 Task: Look for products in the category "Women's Health" from Country Life only.
Action: Mouse moved to (315, 154)
Screenshot: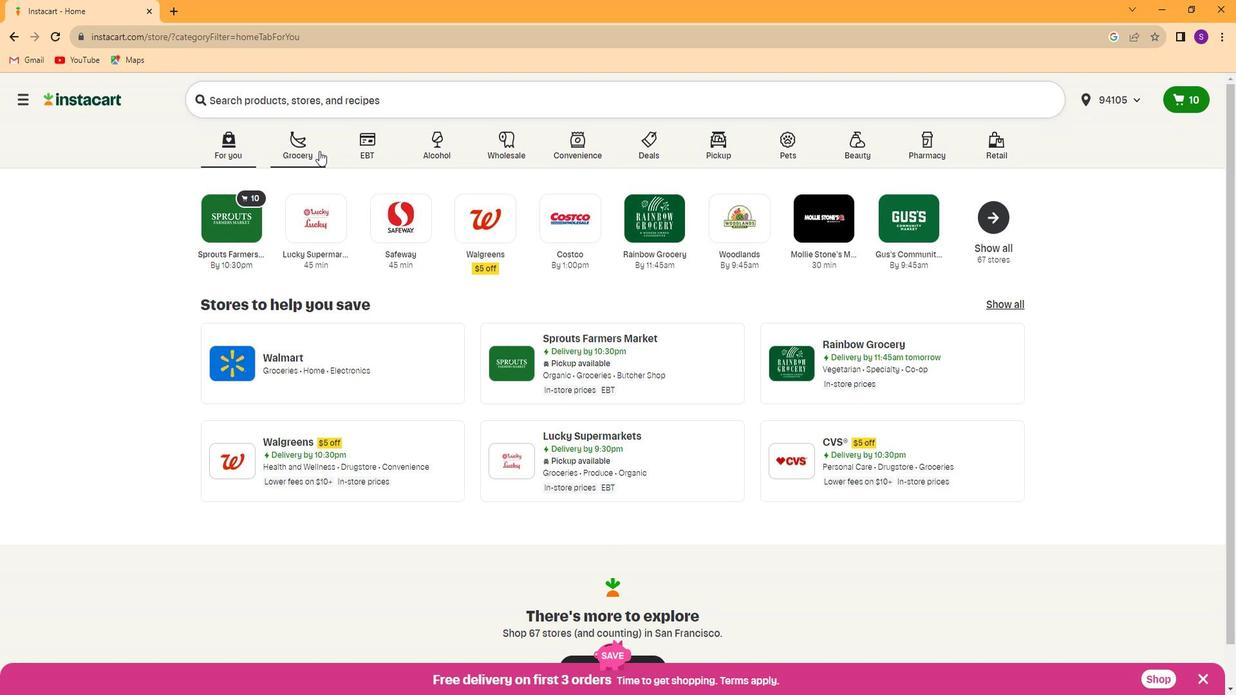 
Action: Mouse pressed left at (315, 154)
Screenshot: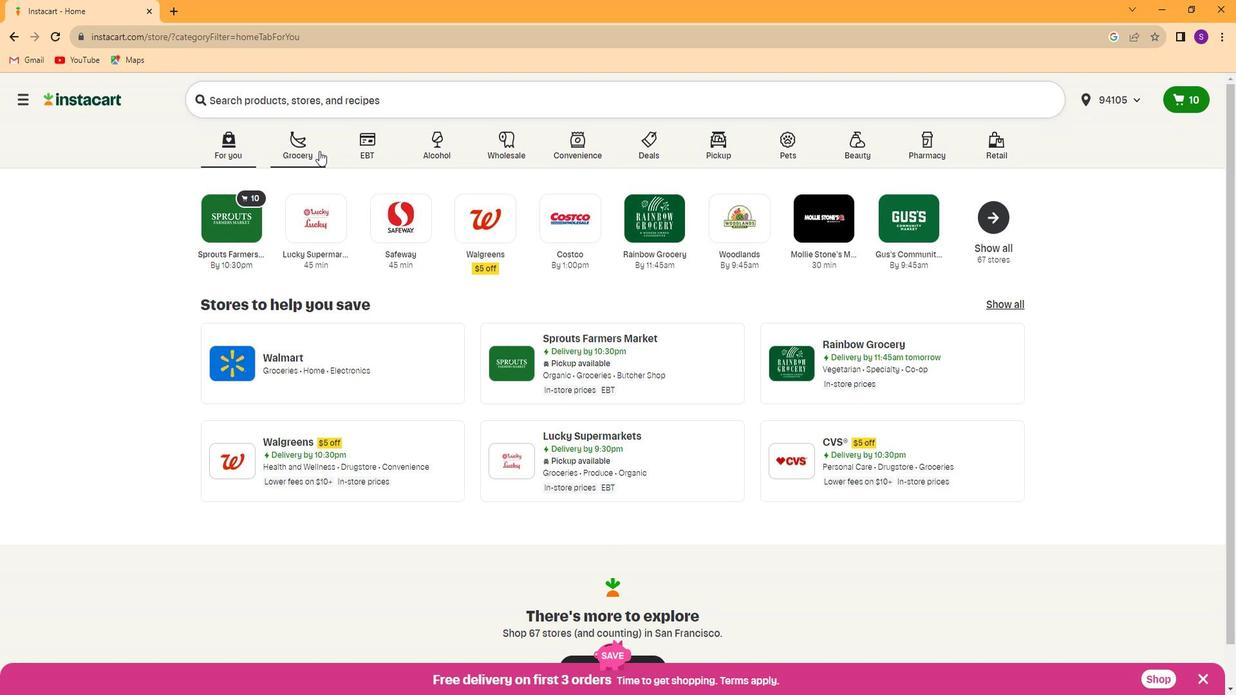 
Action: Mouse moved to (888, 247)
Screenshot: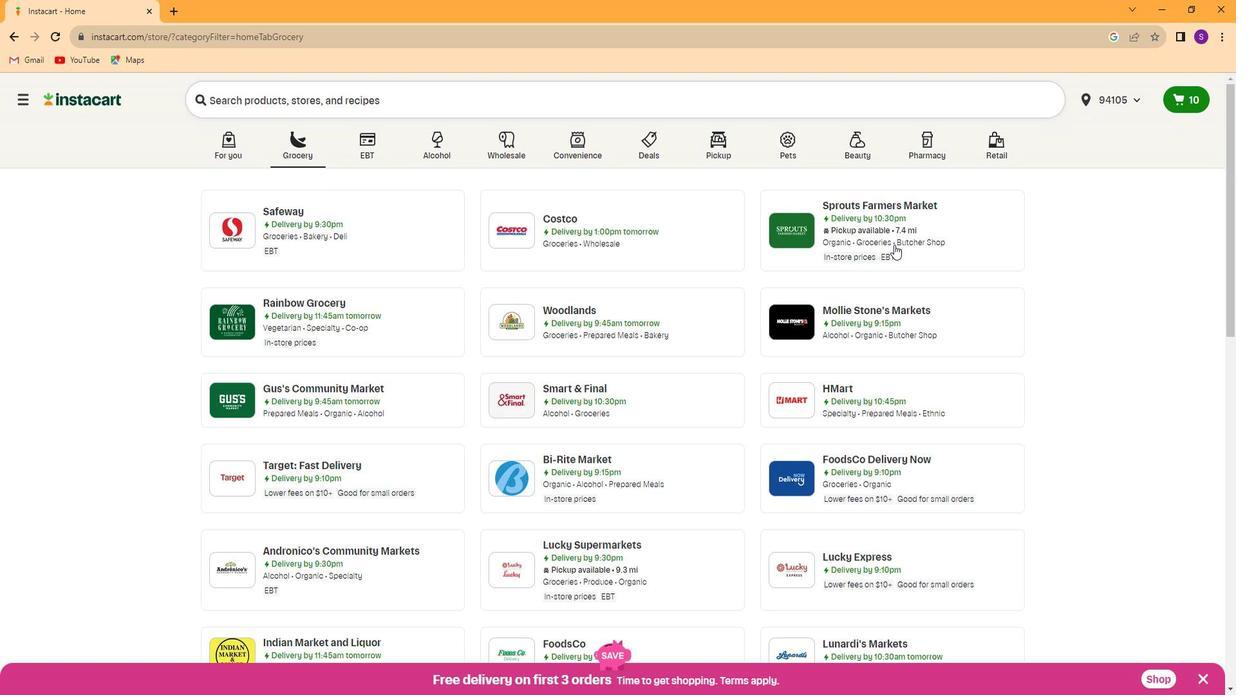 
Action: Mouse pressed left at (888, 247)
Screenshot: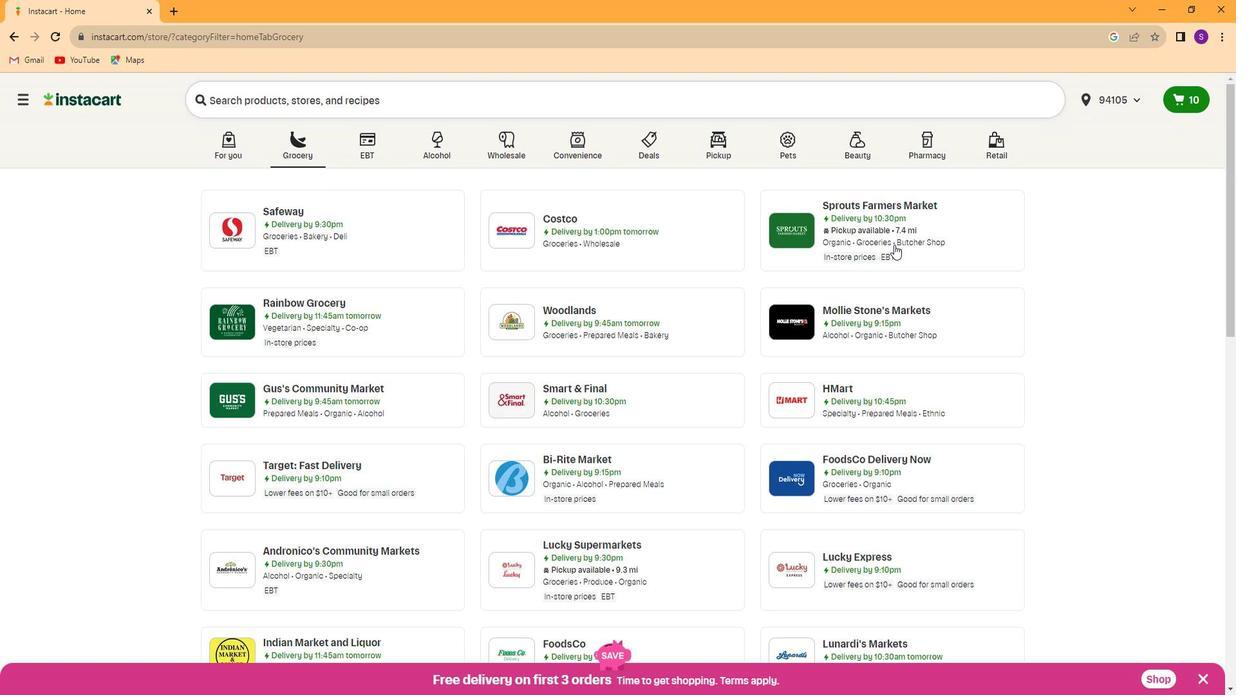 
Action: Mouse moved to (46, 500)
Screenshot: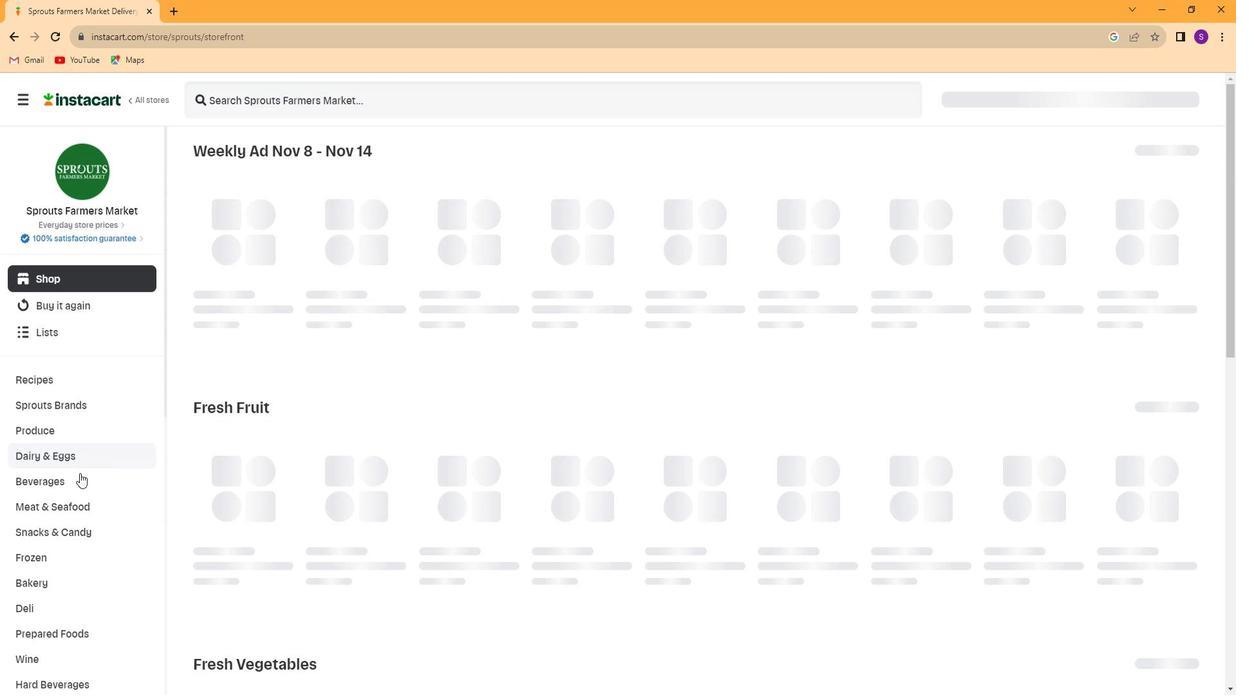 
Action: Mouse scrolled (46, 500) with delta (0, 0)
Screenshot: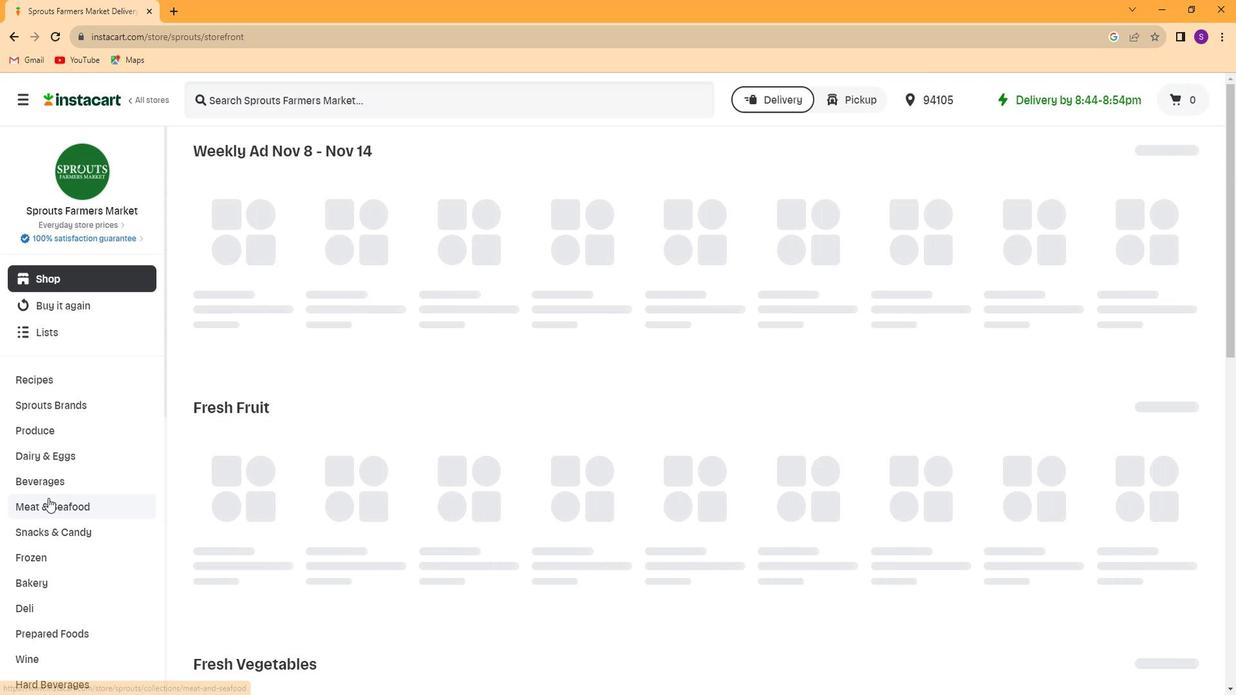
Action: Mouse moved to (46, 508)
Screenshot: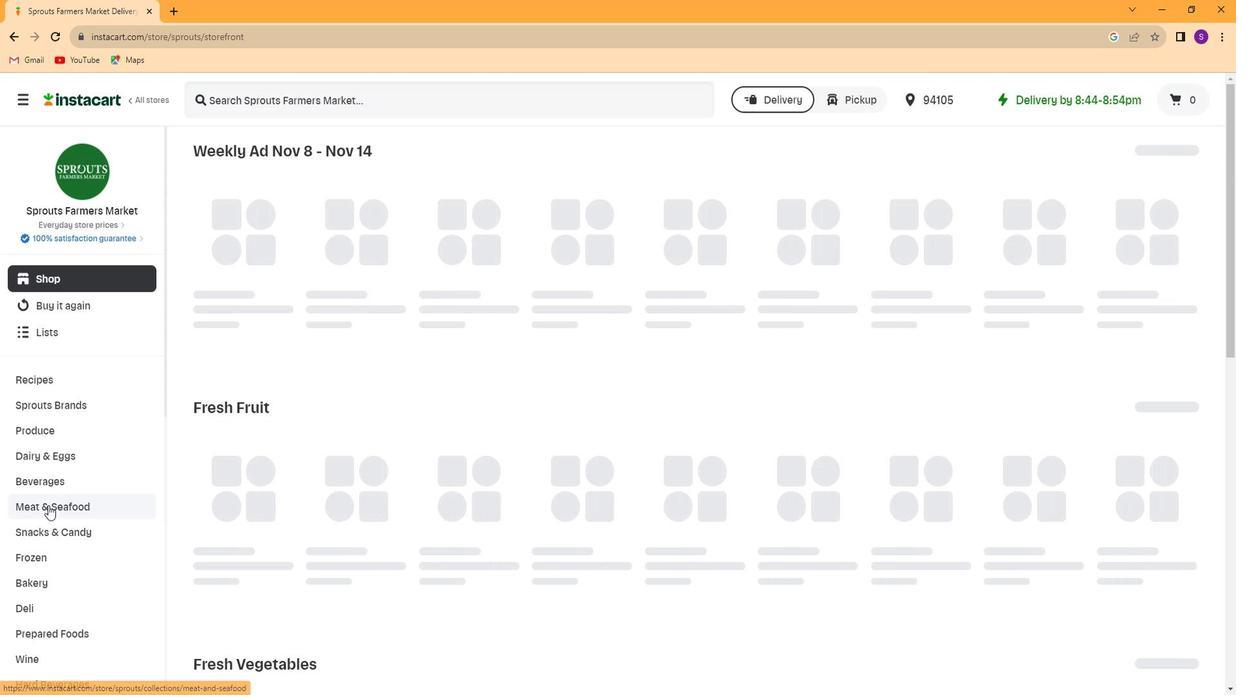 
Action: Mouse scrolled (46, 508) with delta (0, 0)
Screenshot: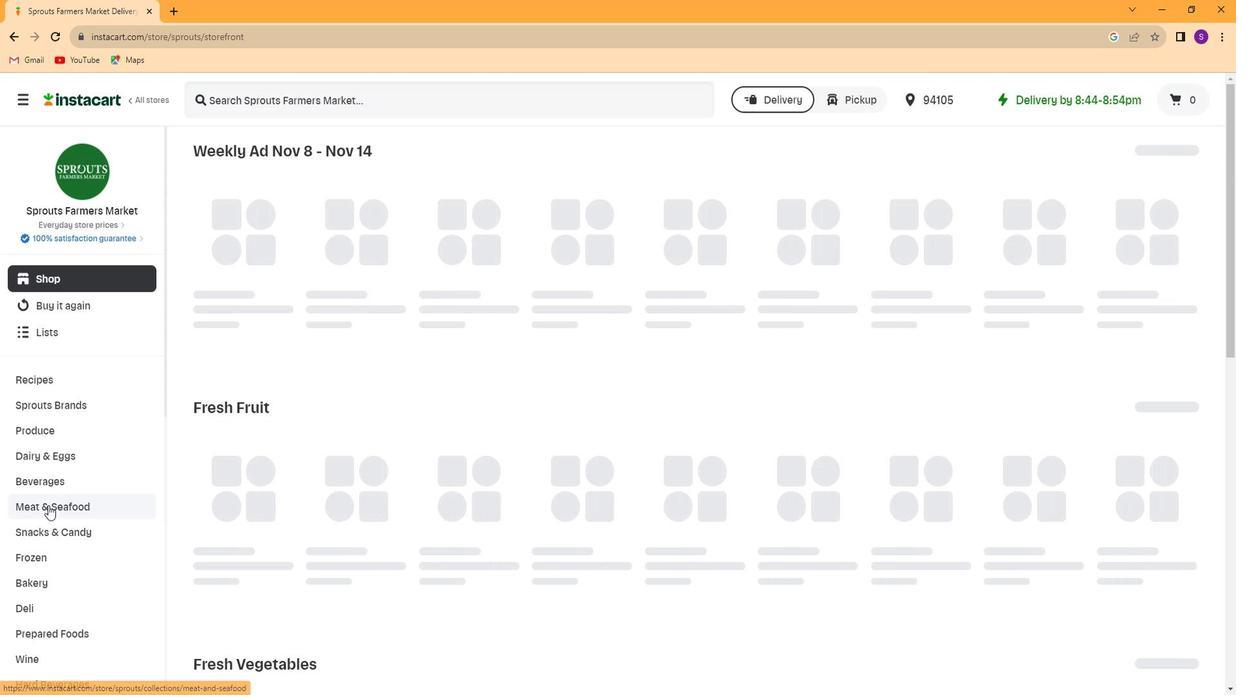
Action: Mouse scrolled (46, 508) with delta (0, 0)
Screenshot: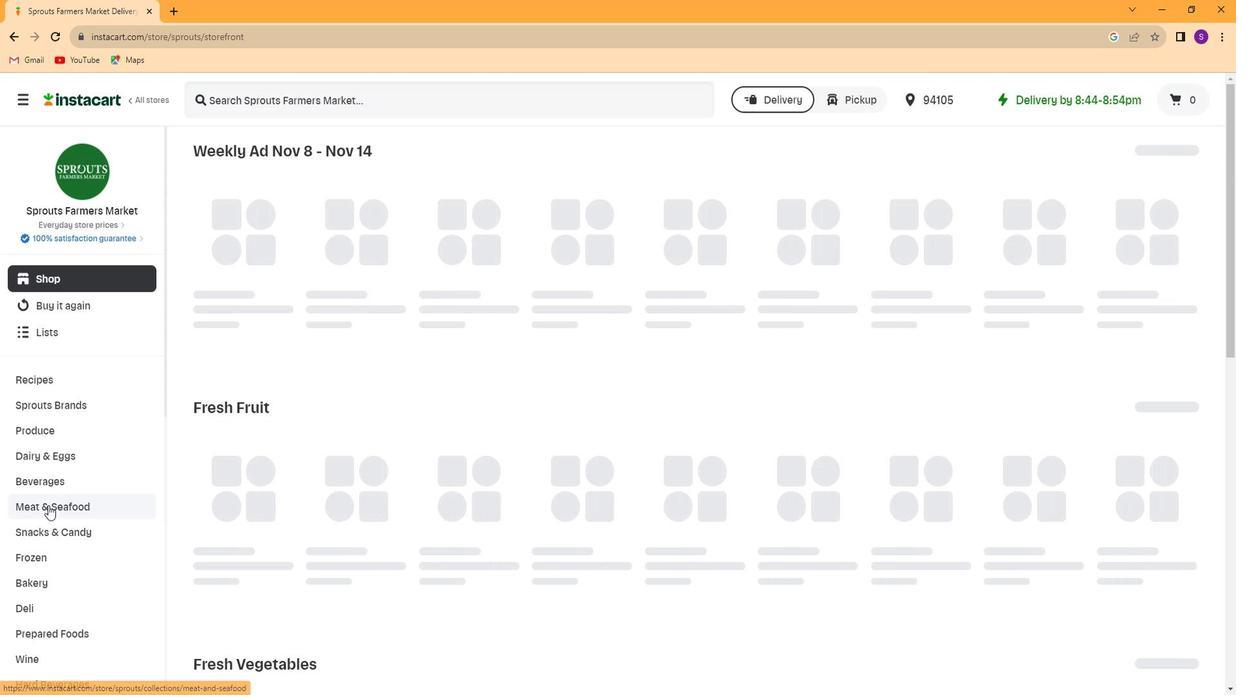 
Action: Mouse scrolled (46, 508) with delta (0, 0)
Screenshot: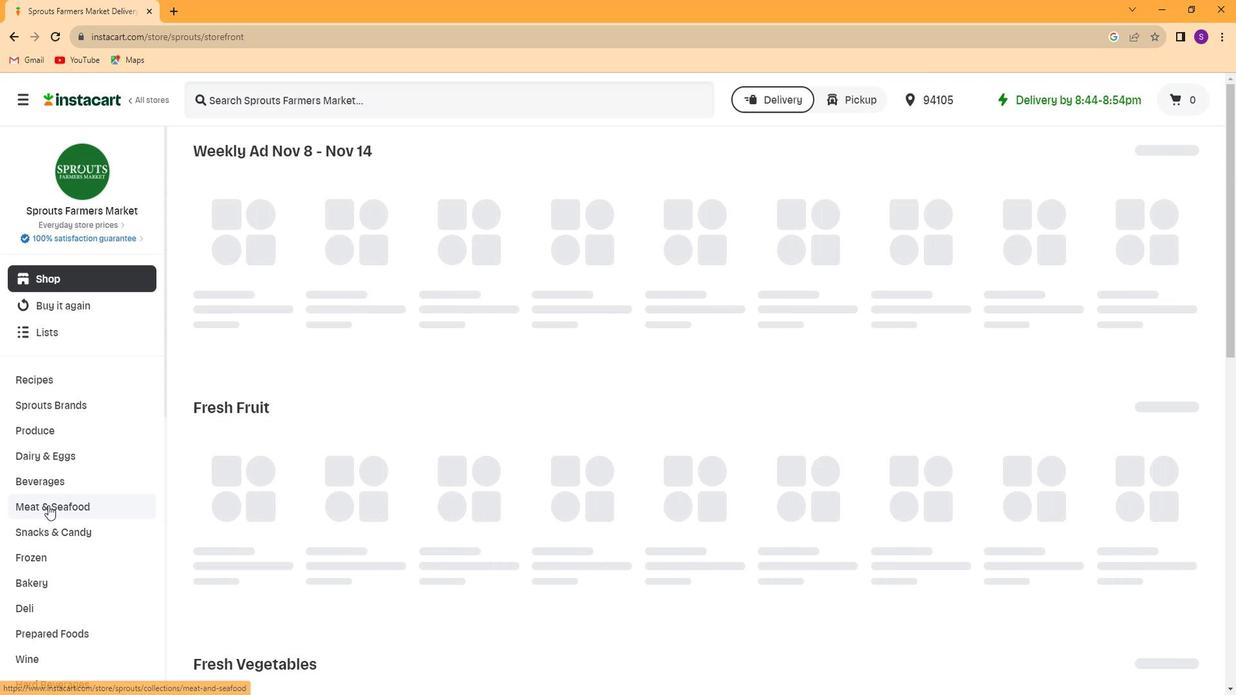 
Action: Mouse scrolled (46, 508) with delta (0, 0)
Screenshot: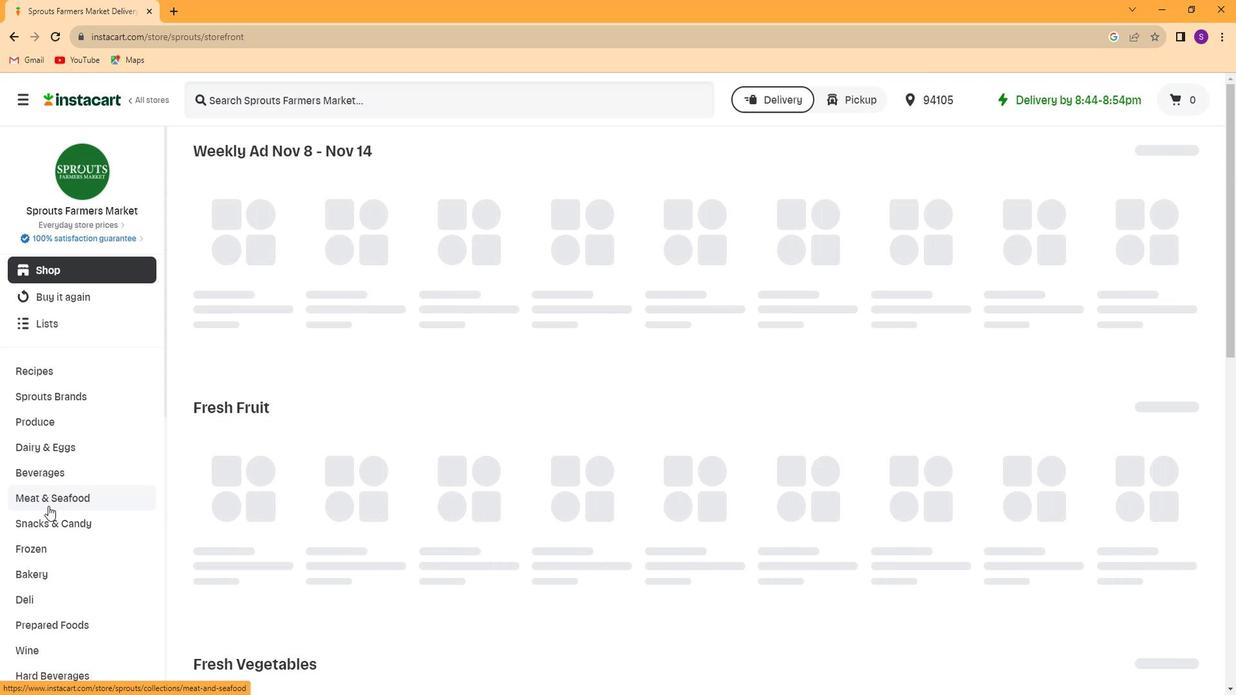 
Action: Mouse moved to (46, 508)
Screenshot: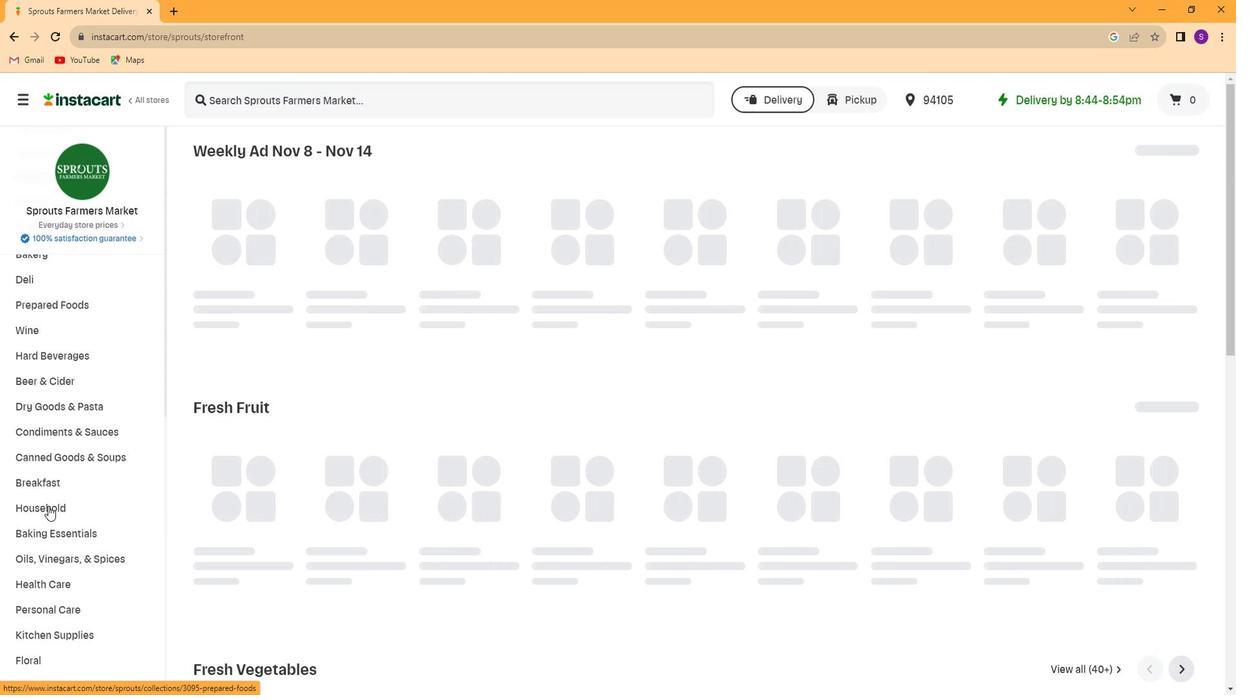 
Action: Mouse scrolled (46, 508) with delta (0, 0)
Screenshot: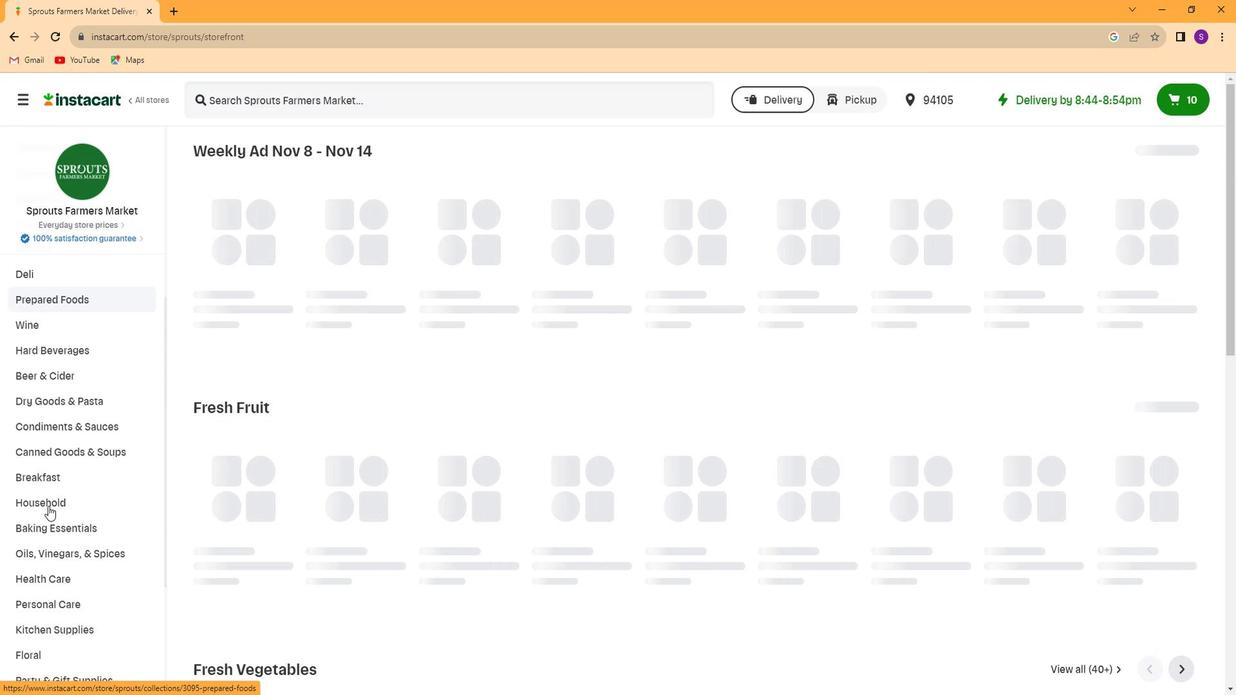 
Action: Mouse scrolled (46, 508) with delta (0, 0)
Screenshot: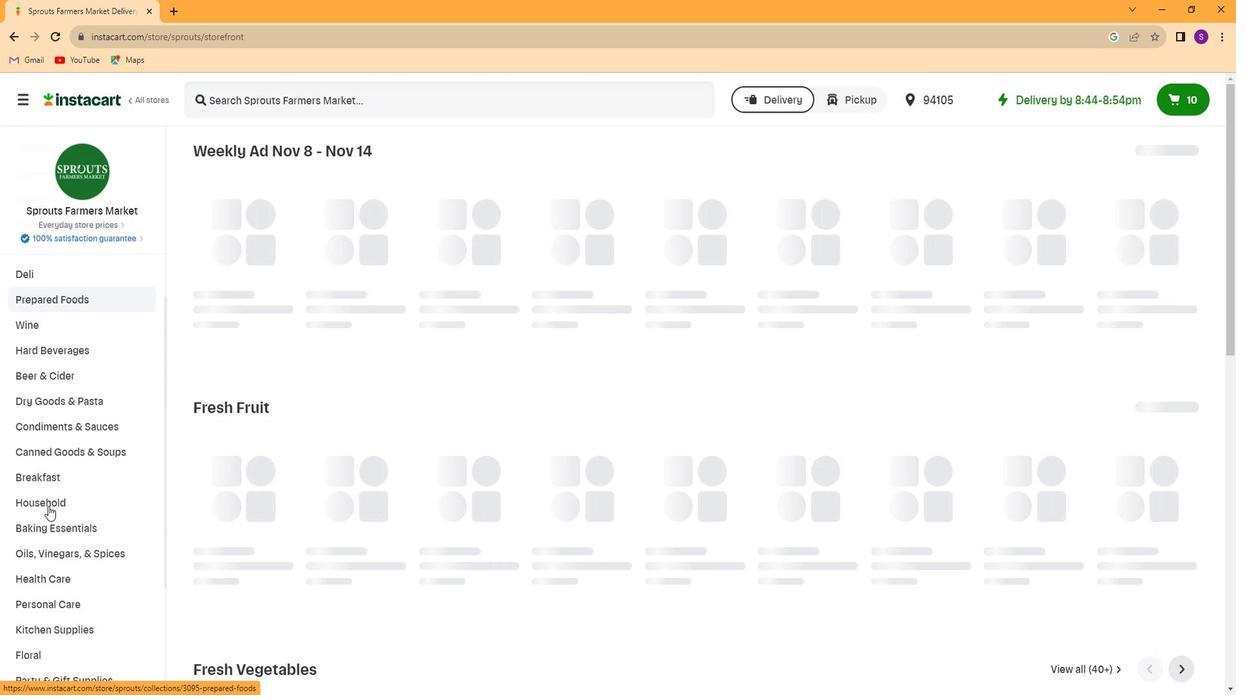 
Action: Mouse scrolled (46, 508) with delta (0, 0)
Screenshot: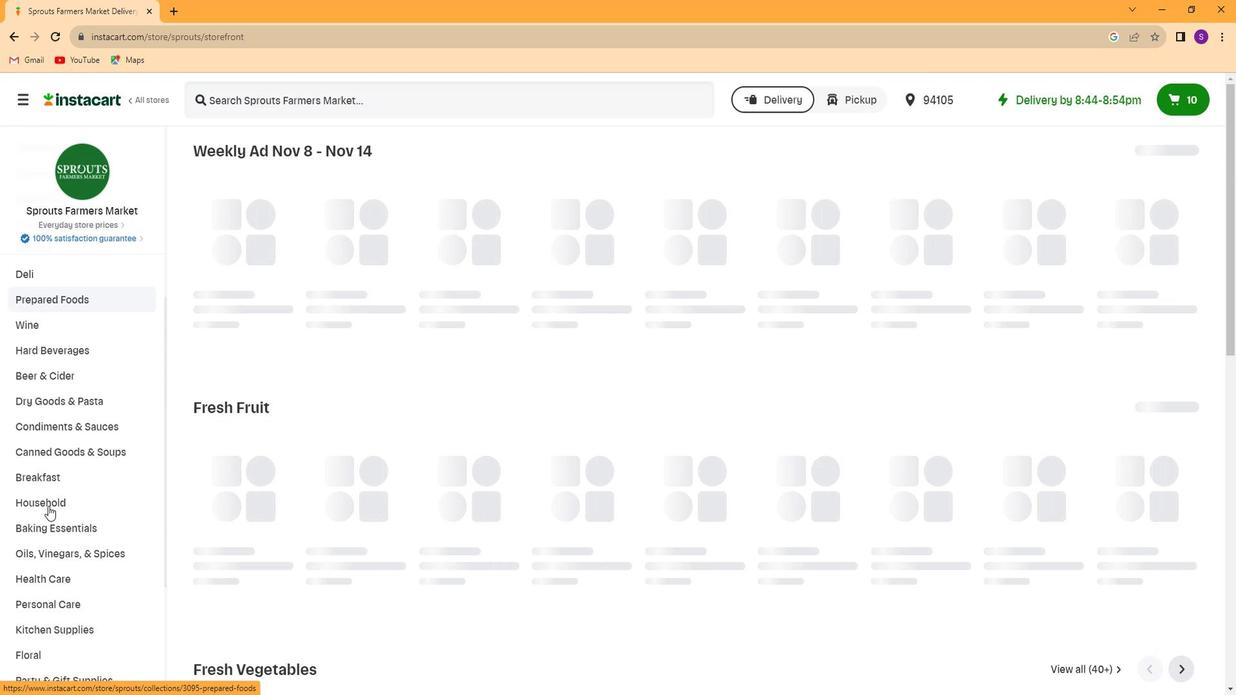 
Action: Mouse scrolled (46, 508) with delta (0, 0)
Screenshot: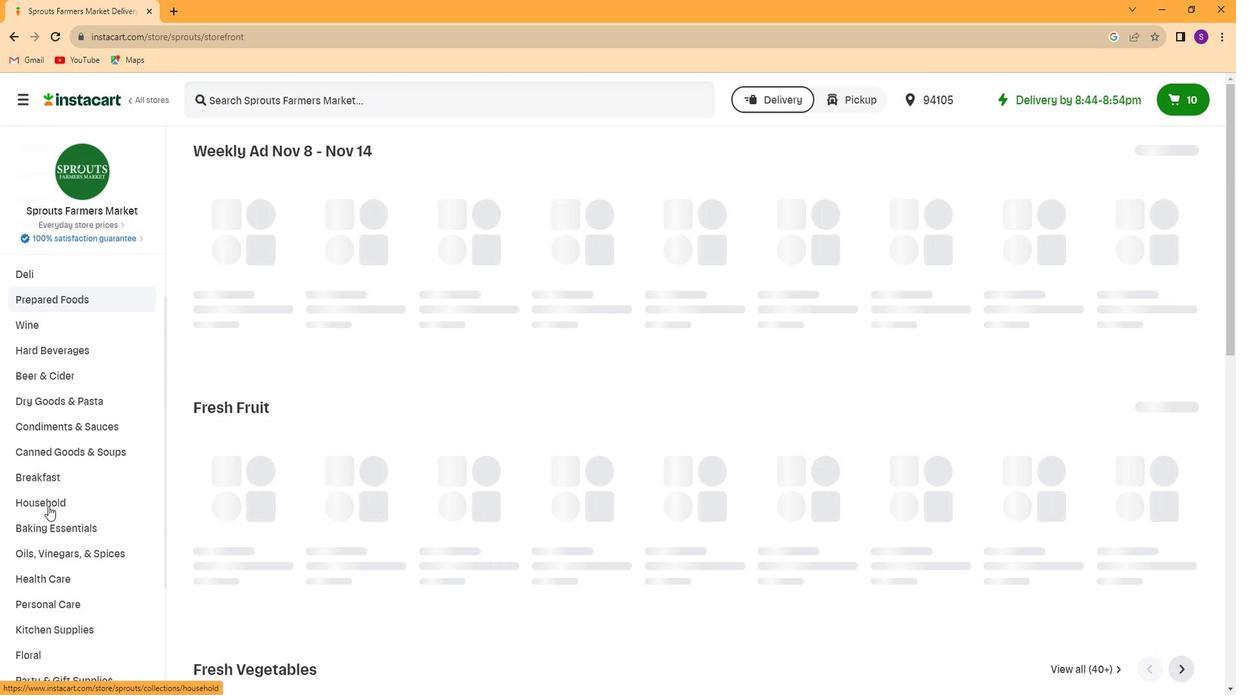 
Action: Mouse scrolled (46, 509) with delta (0, 0)
Screenshot: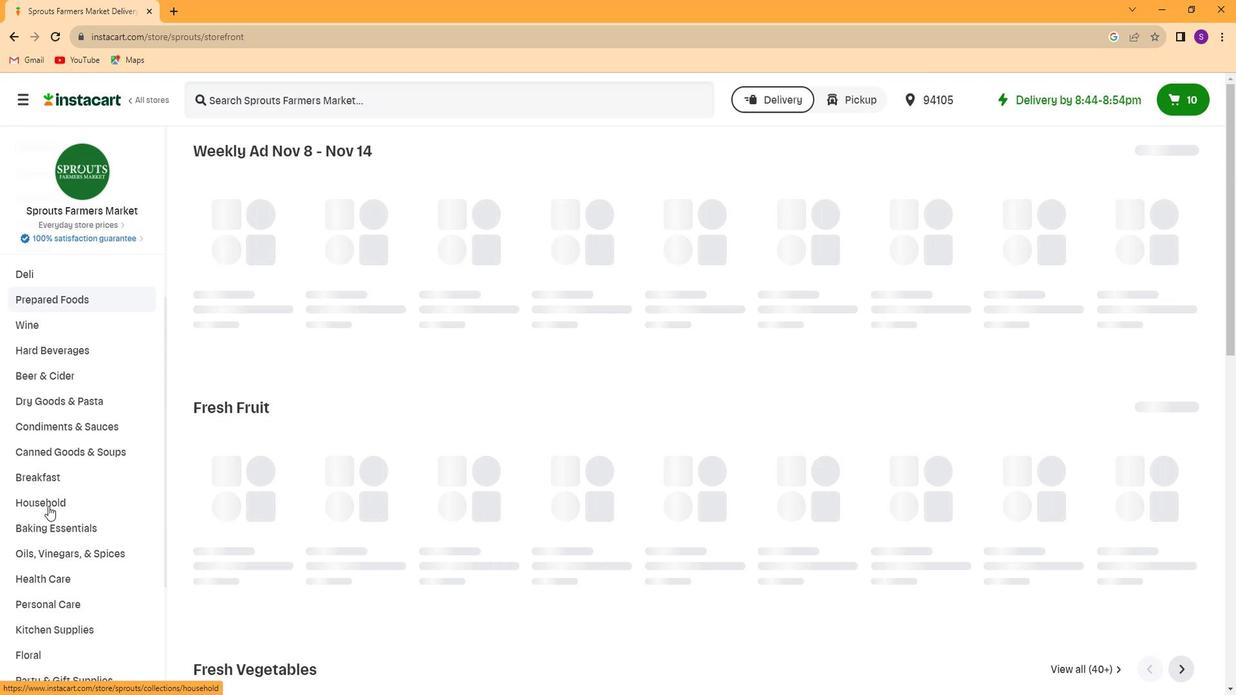 
Action: Mouse scrolled (46, 508) with delta (0, 0)
Screenshot: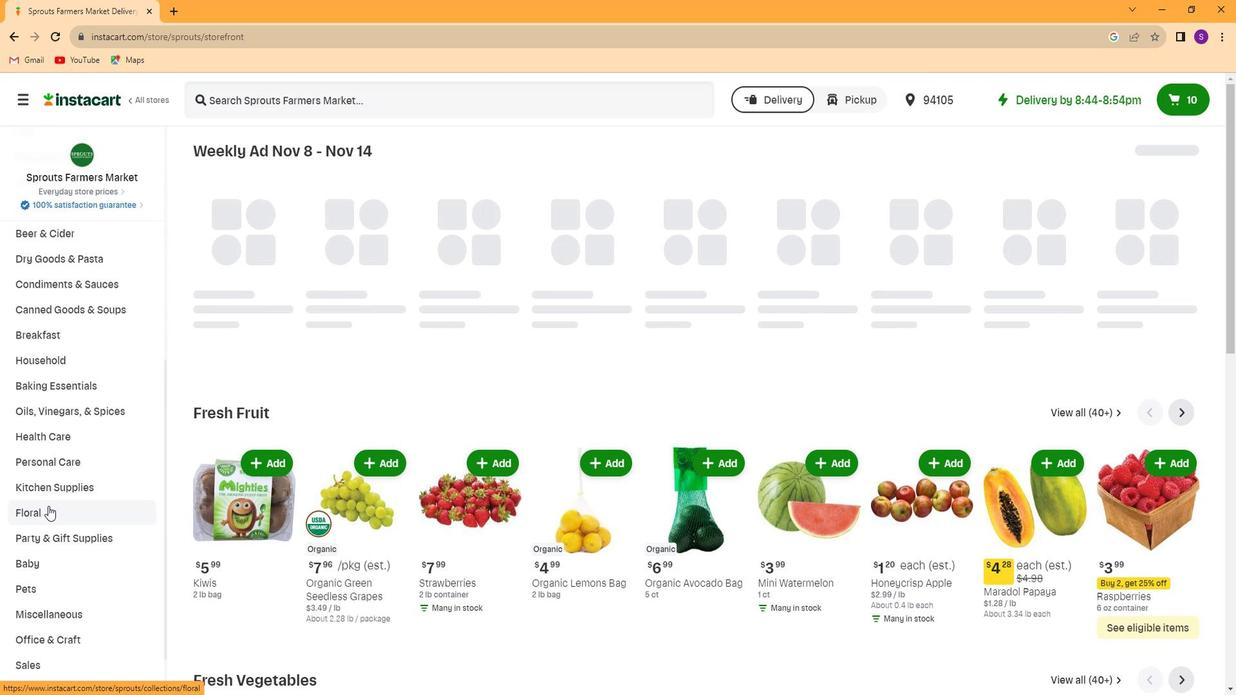 
Action: Mouse scrolled (46, 508) with delta (0, 0)
Screenshot: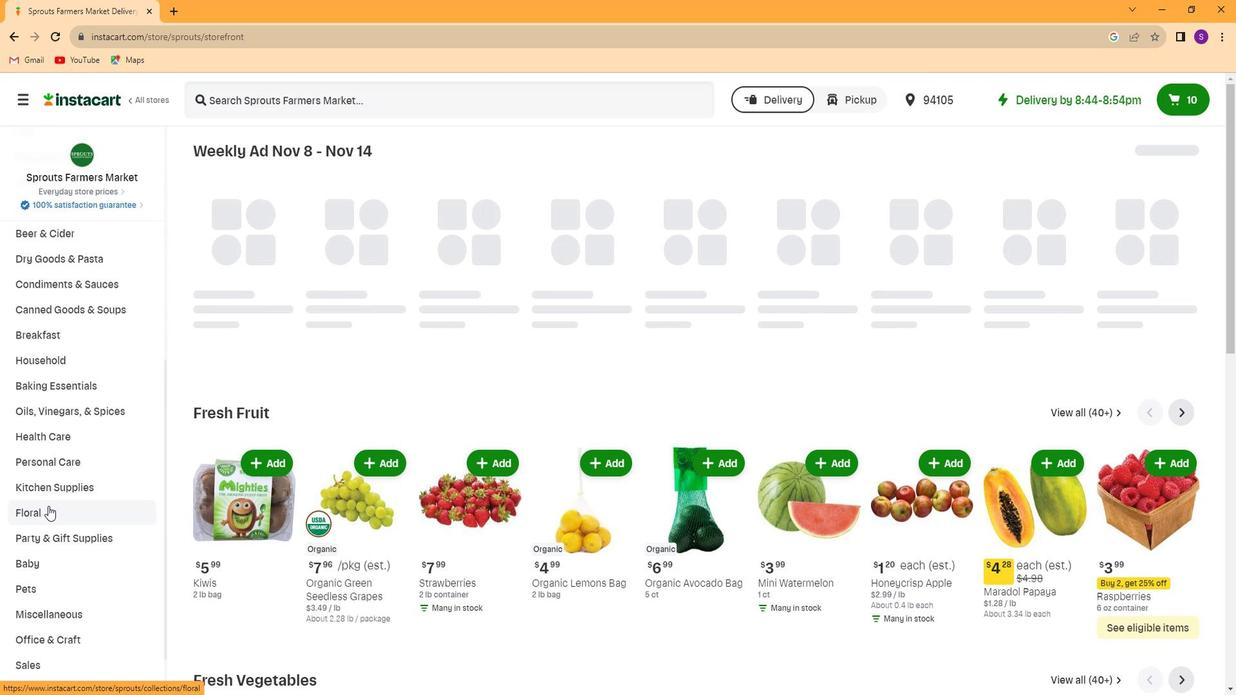 
Action: Mouse scrolled (46, 508) with delta (0, 0)
Screenshot: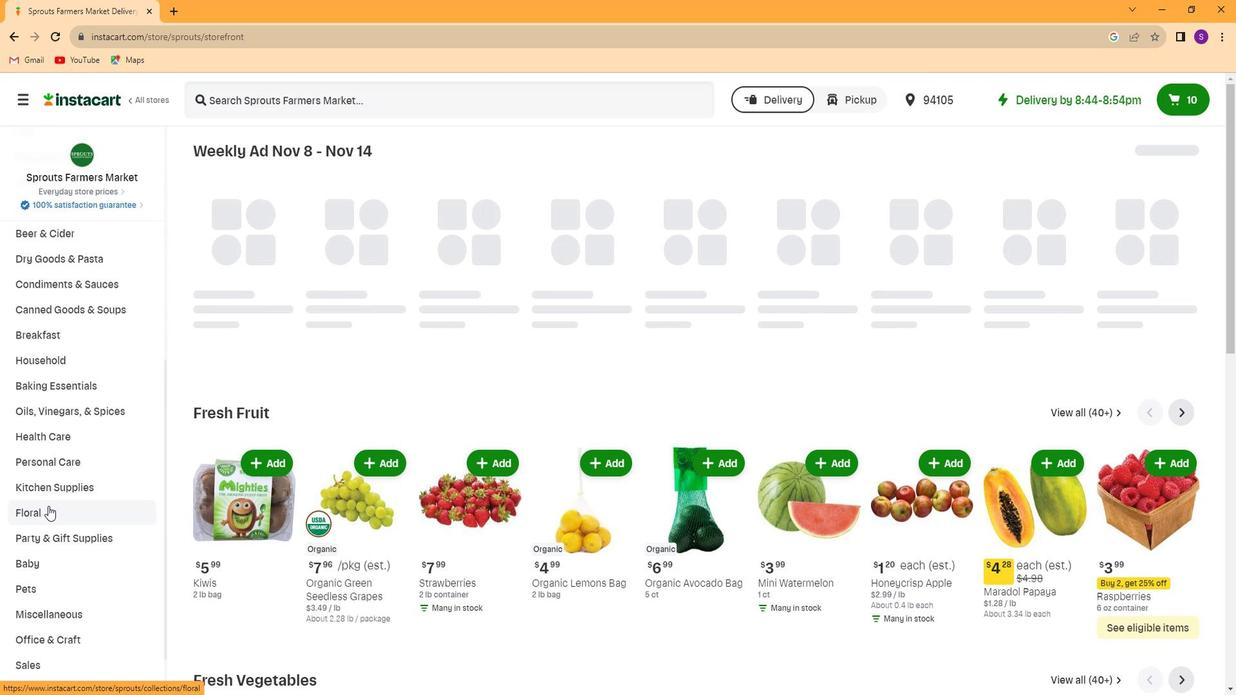 
Action: Mouse scrolled (46, 508) with delta (0, 0)
Screenshot: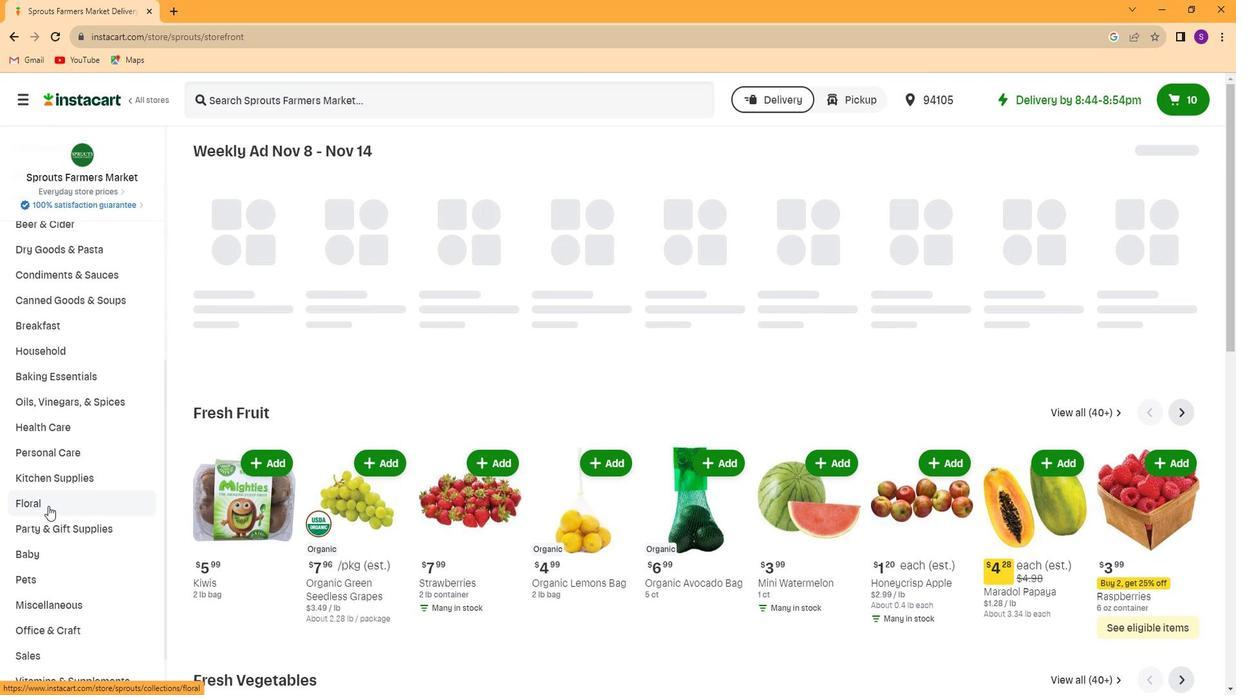 
Action: Mouse moved to (61, 535)
Screenshot: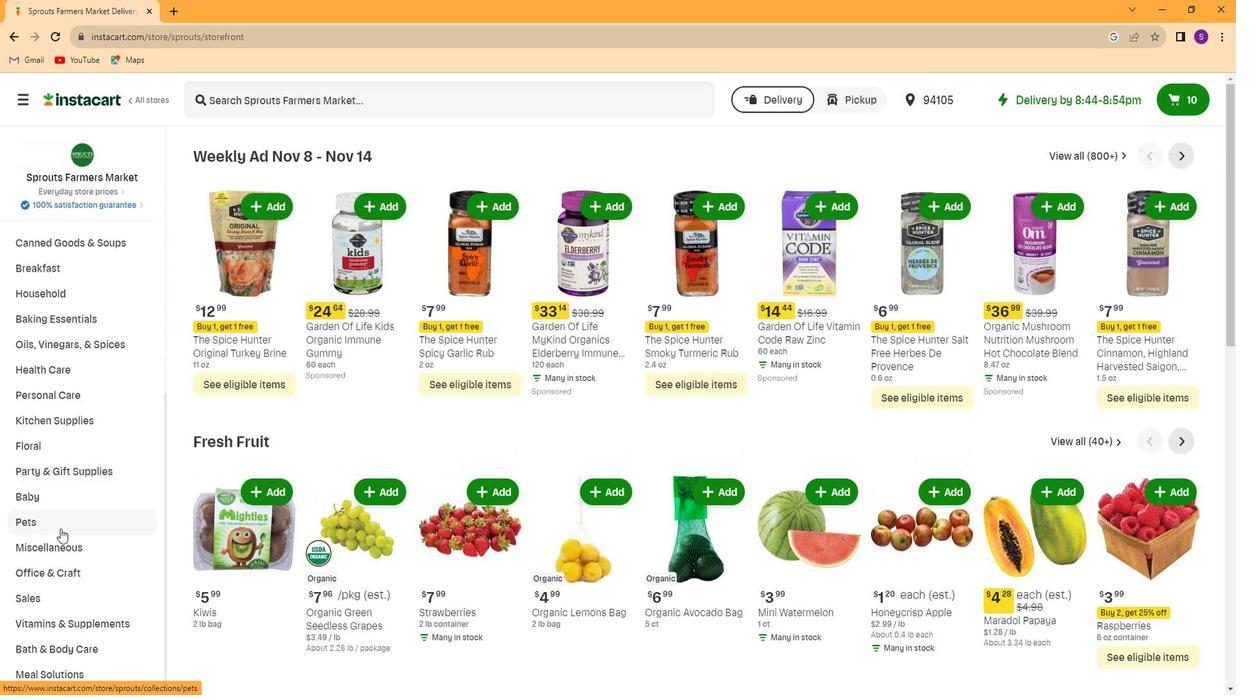 
Action: Mouse scrolled (61, 533) with delta (0, -1)
Screenshot: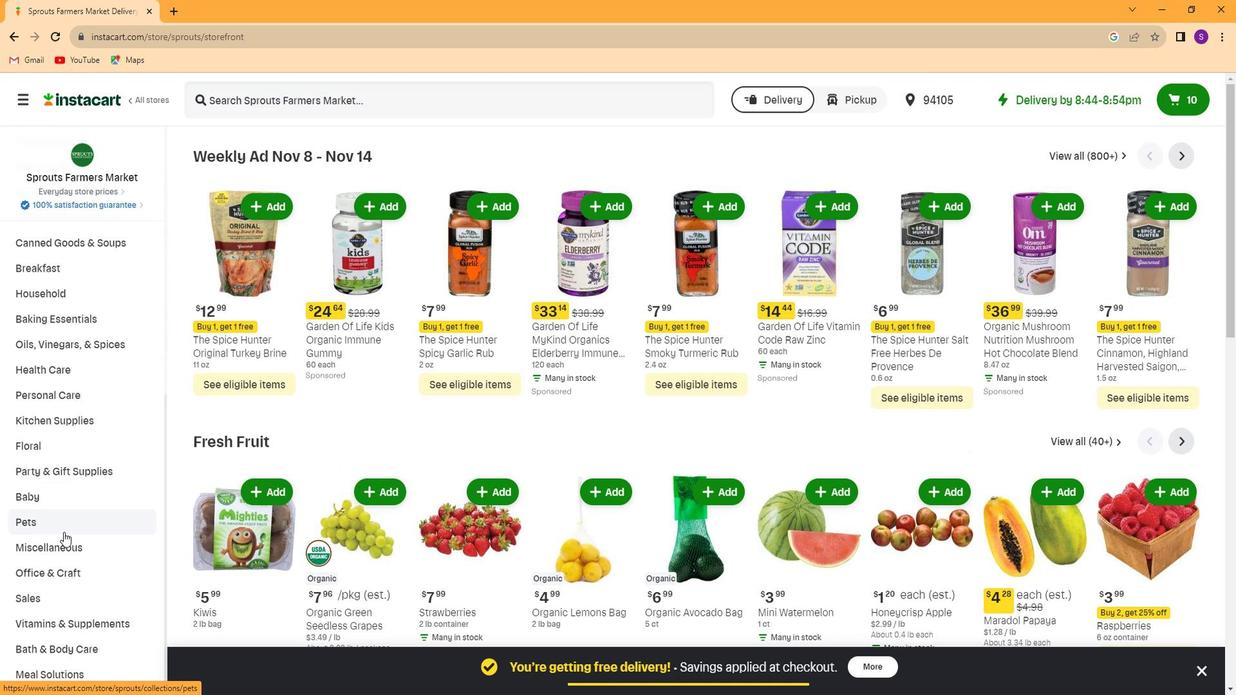 
Action: Mouse scrolled (61, 533) with delta (0, -1)
Screenshot: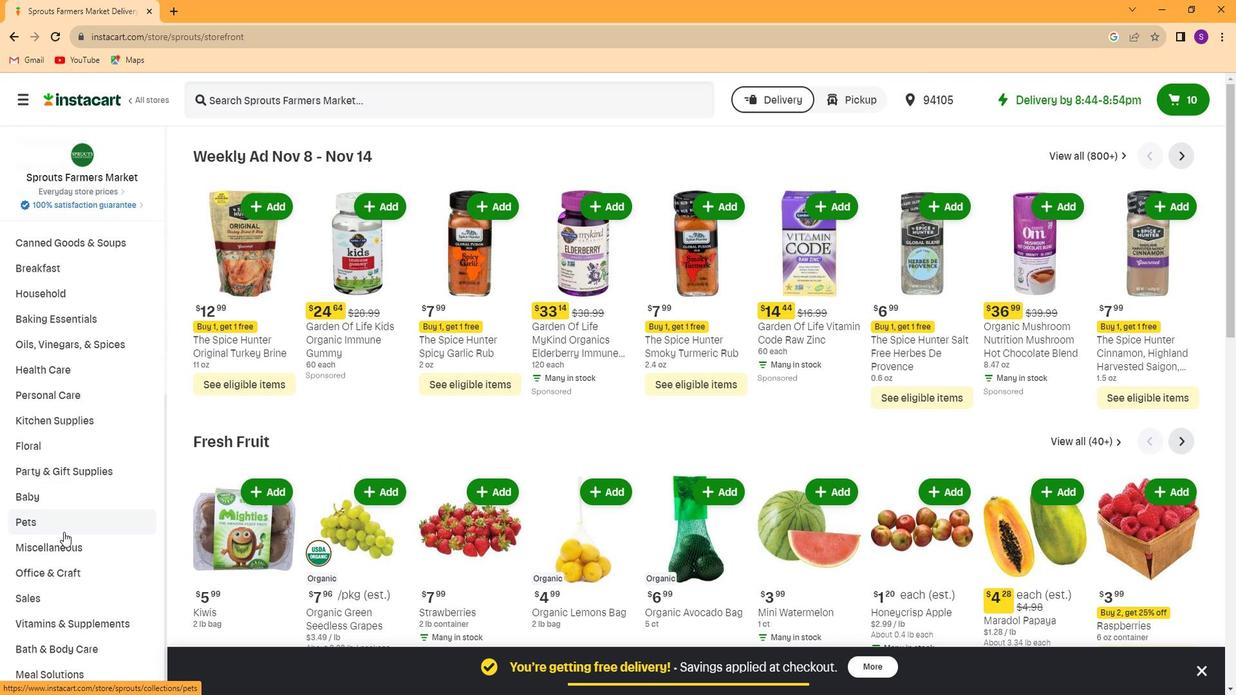 
Action: Mouse moved to (98, 621)
Screenshot: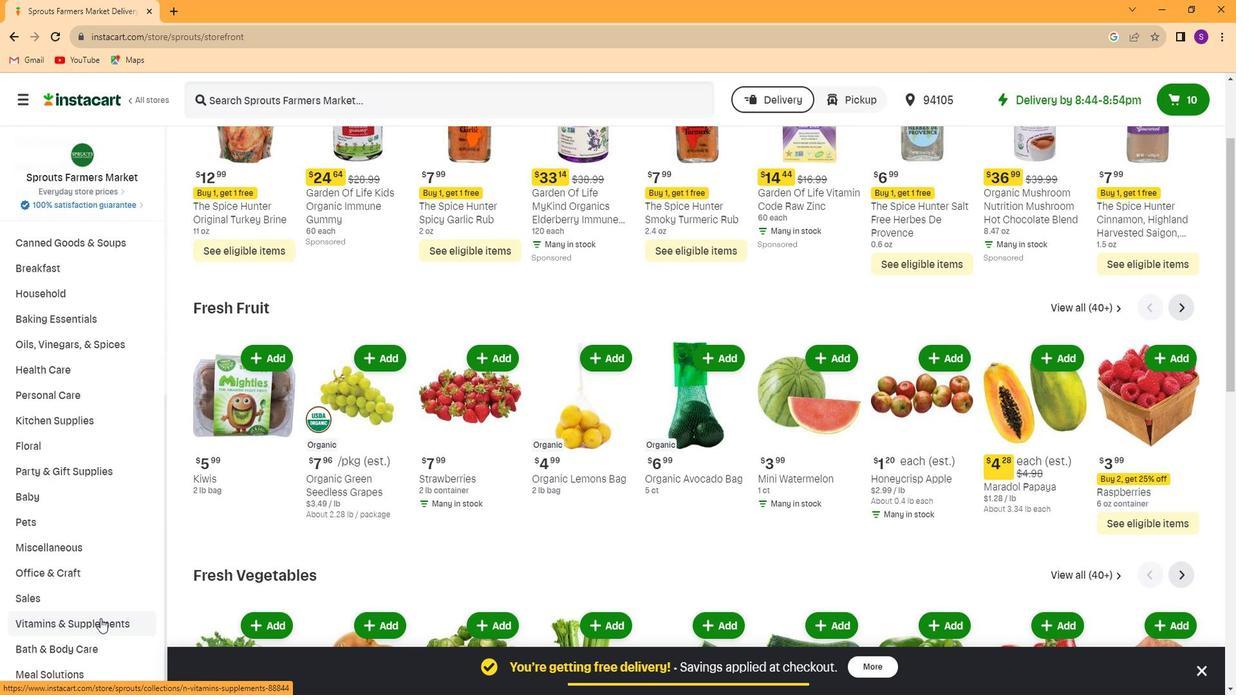 
Action: Mouse pressed left at (98, 621)
Screenshot: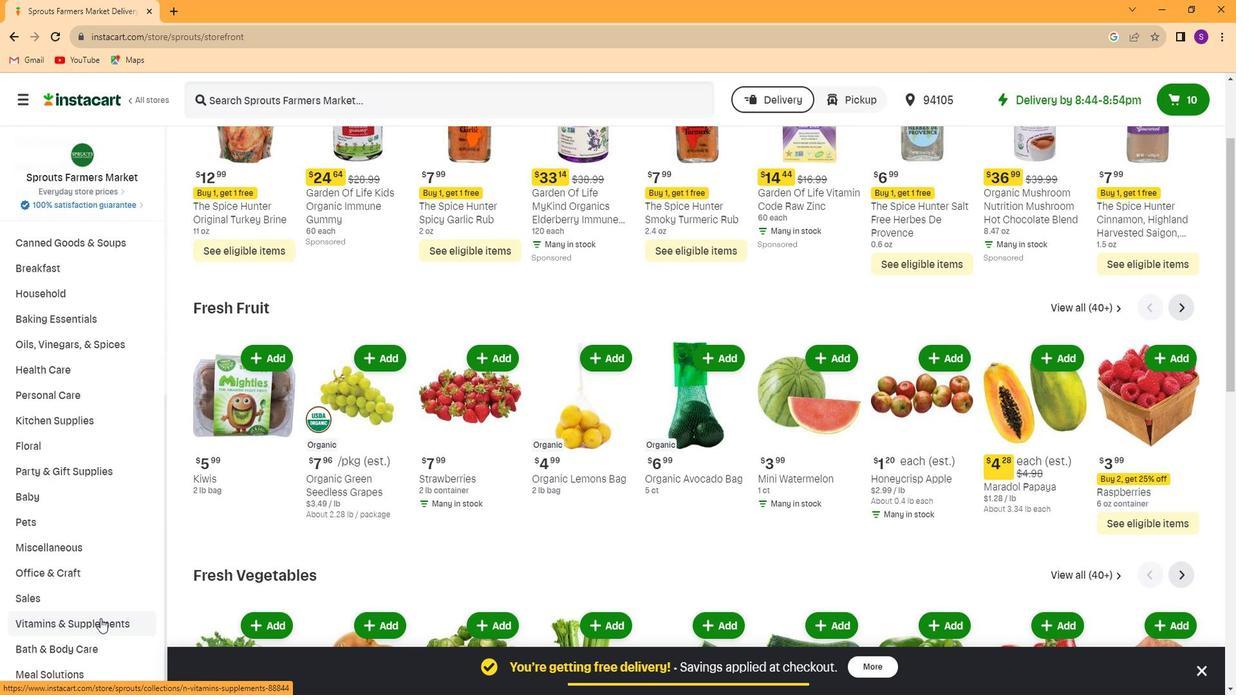 
Action: Mouse moved to (64, 535)
Screenshot: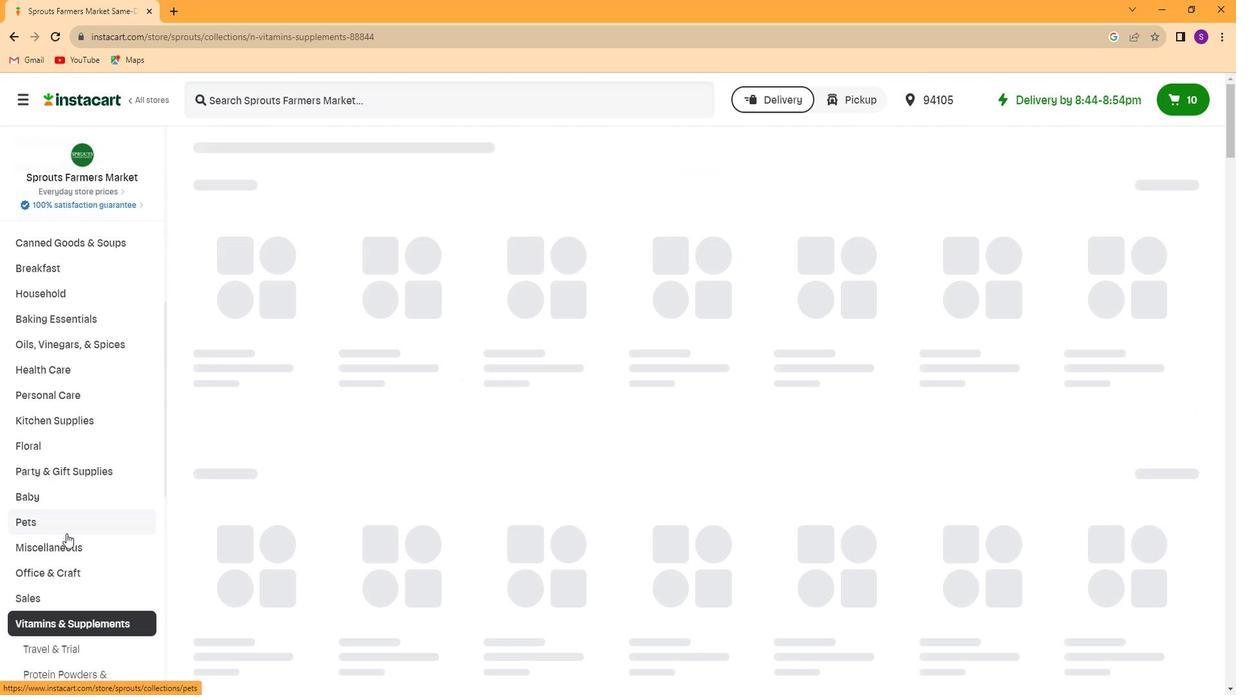 
Action: Mouse scrolled (64, 535) with delta (0, 0)
Screenshot: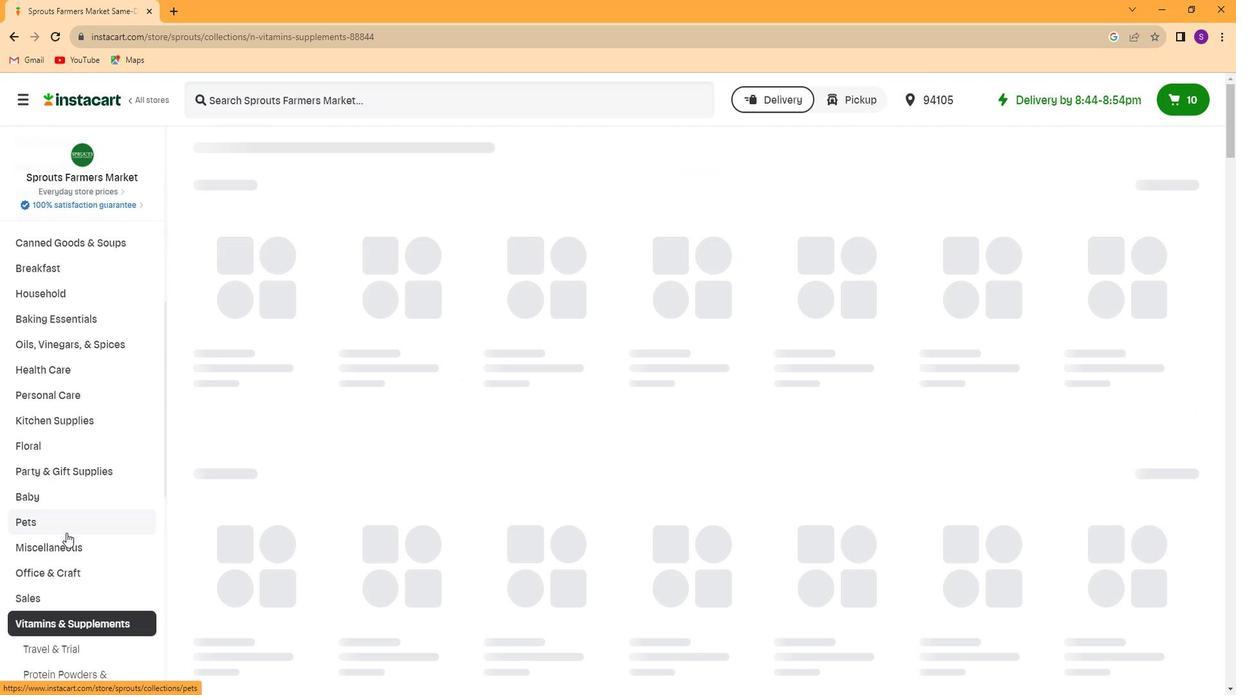 
Action: Mouse scrolled (64, 535) with delta (0, 0)
Screenshot: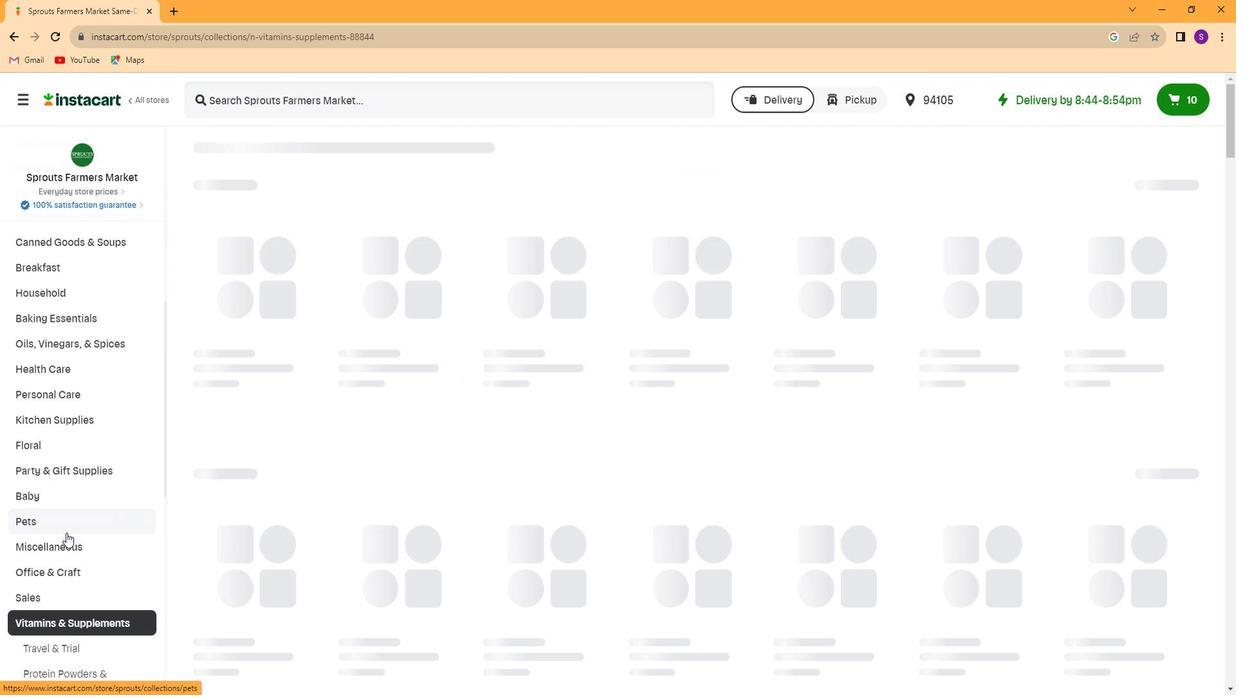 
Action: Mouse scrolled (64, 535) with delta (0, 0)
Screenshot: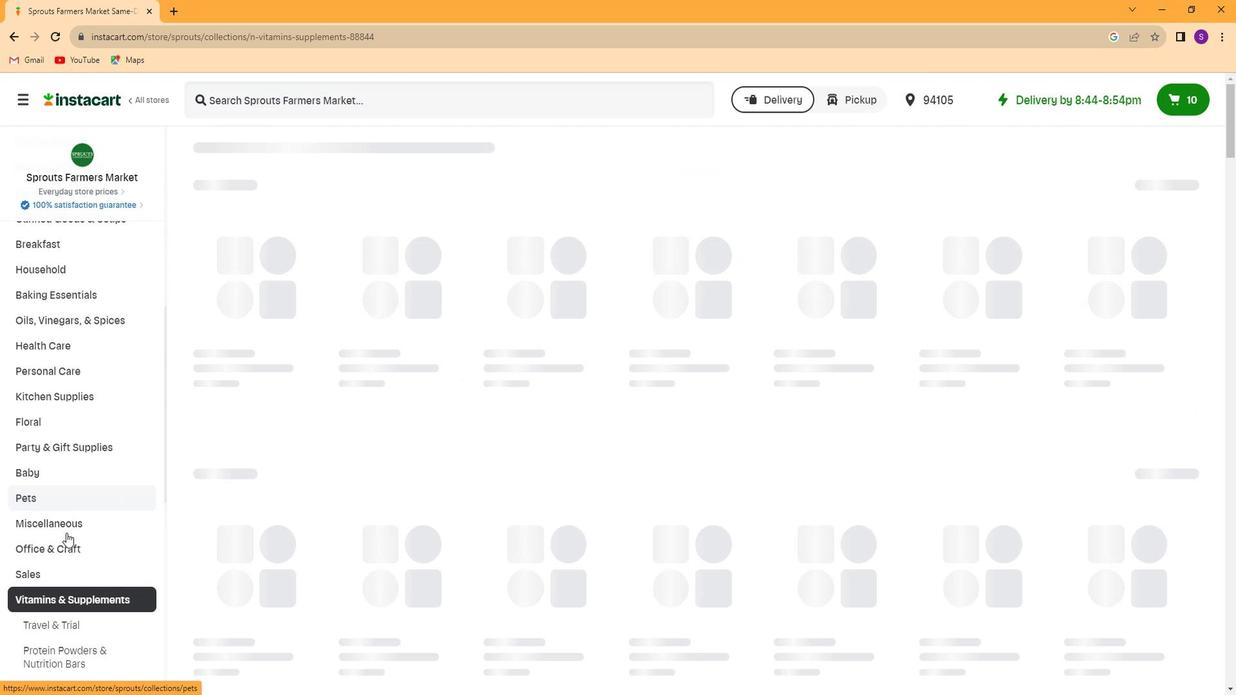 
Action: Mouse scrolled (64, 535) with delta (0, 0)
Screenshot: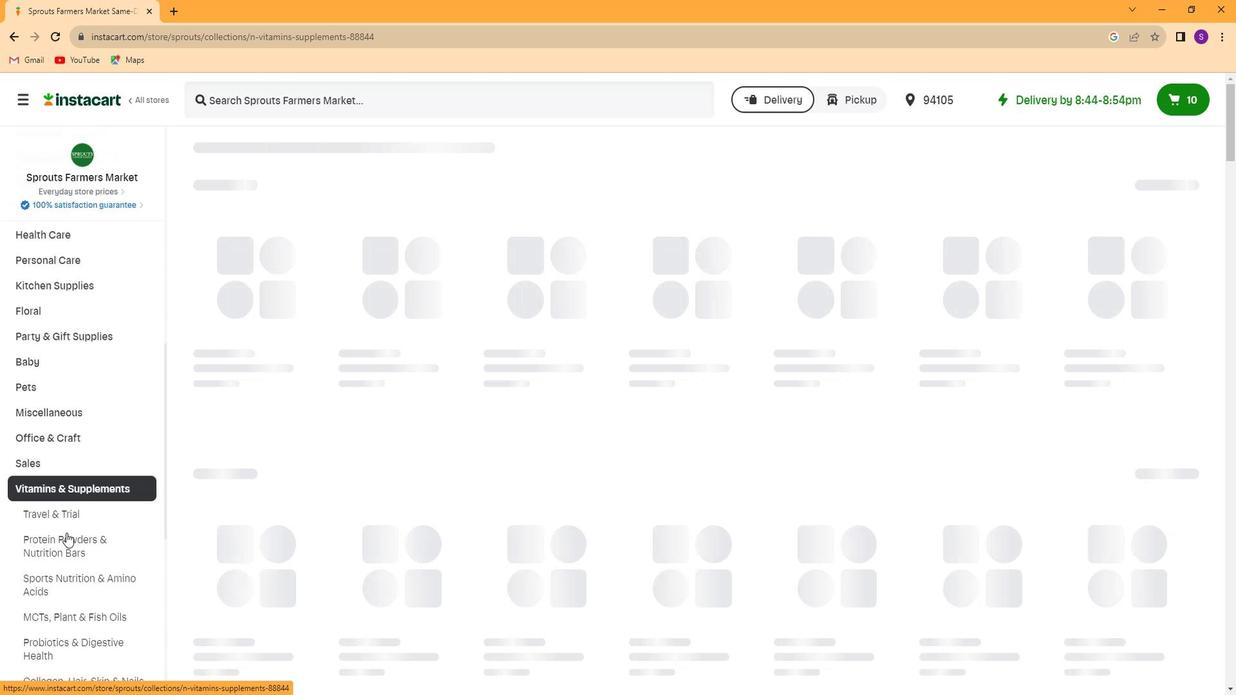 
Action: Mouse moved to (78, 616)
Screenshot: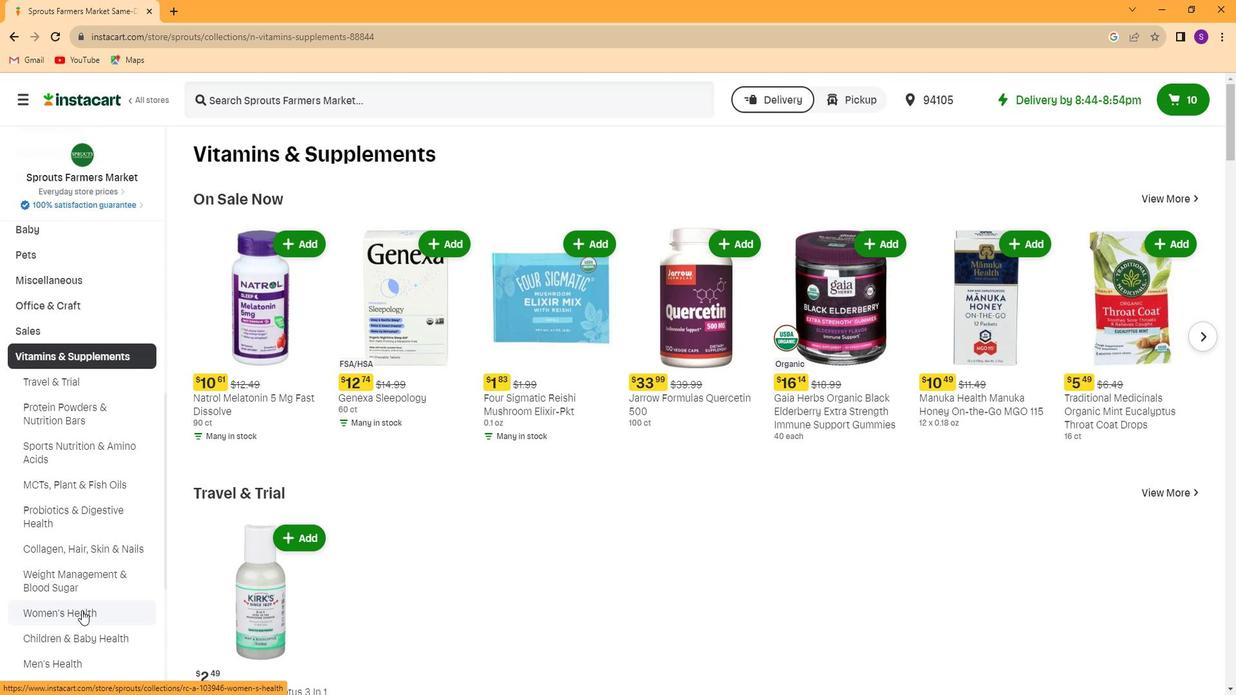 
Action: Mouse pressed left at (78, 616)
Screenshot: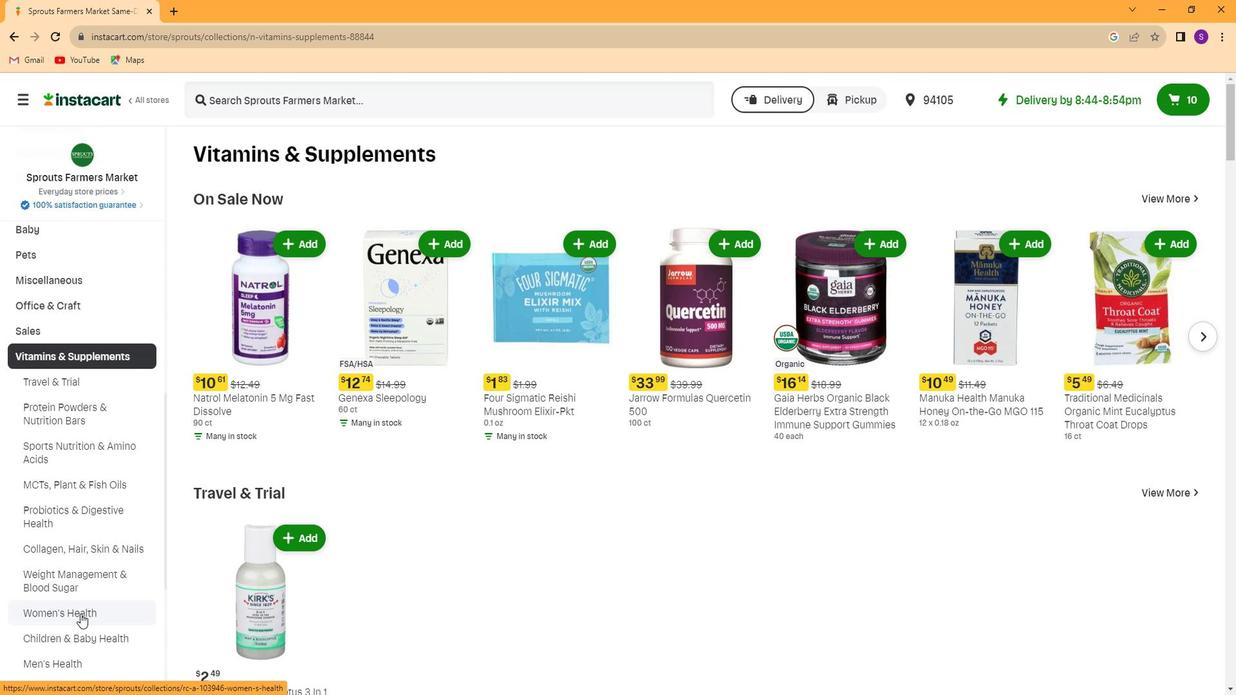 
Action: Mouse moved to (441, 219)
Screenshot: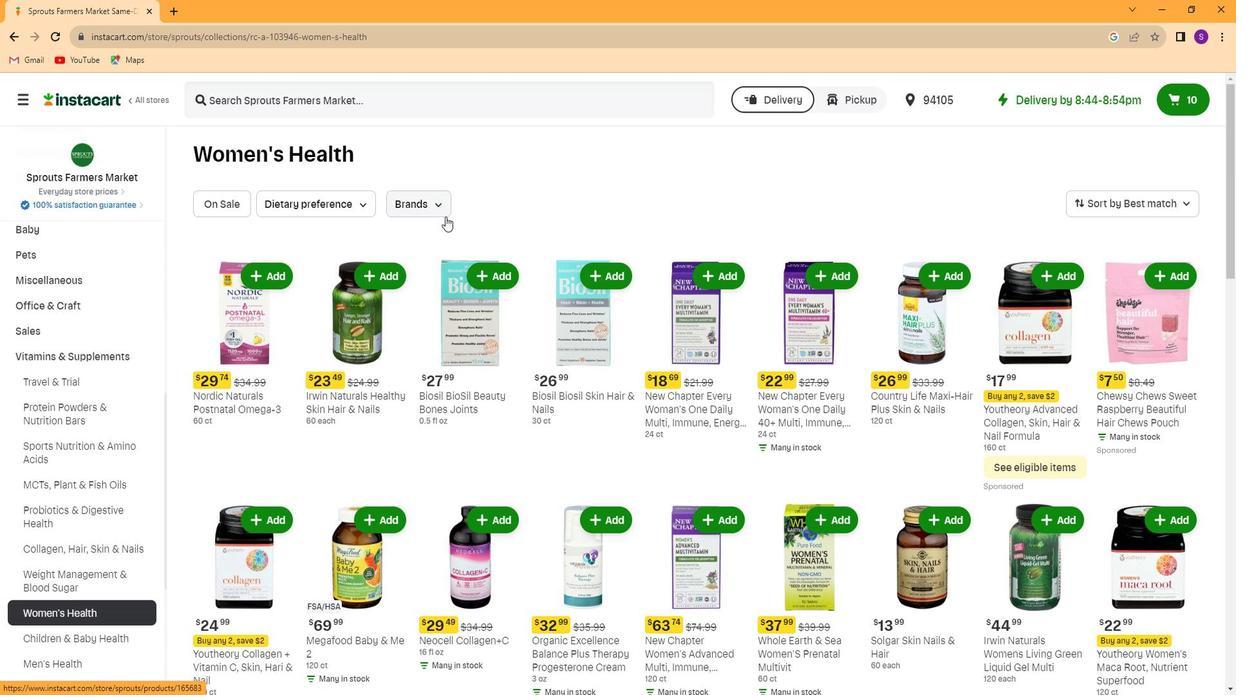
Action: Mouse pressed left at (441, 219)
Screenshot: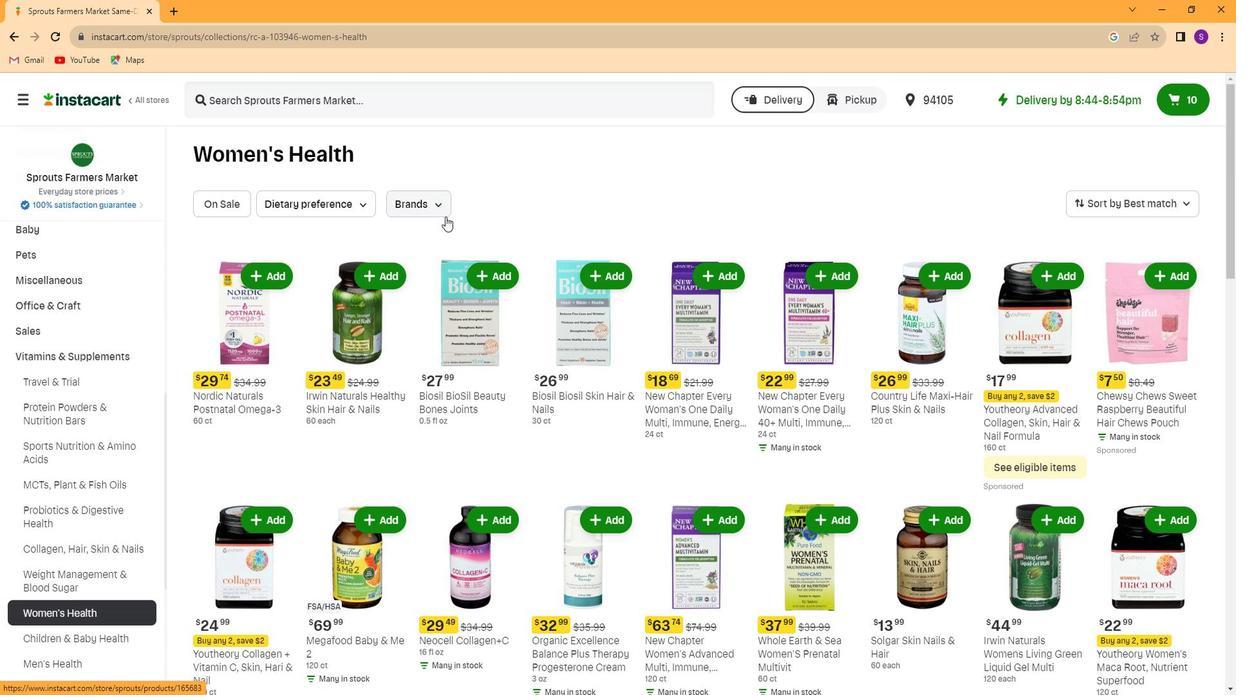
Action: Mouse moved to (468, 346)
Screenshot: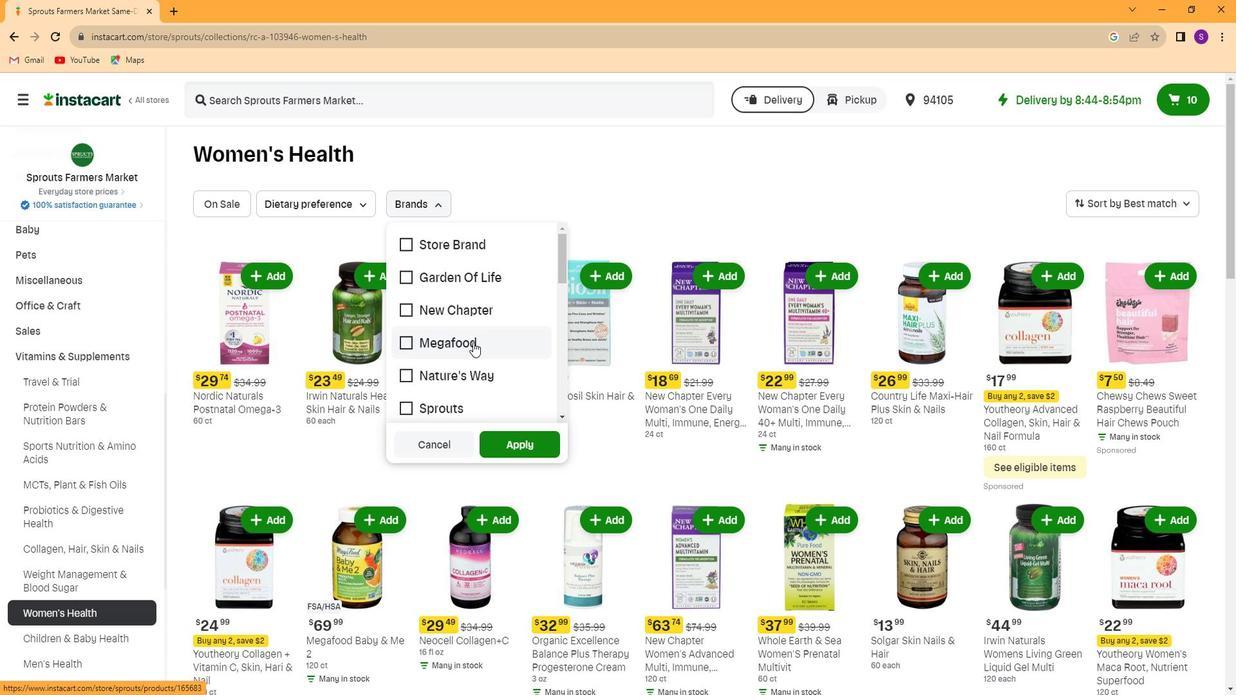 
Action: Mouse scrolled (468, 345) with delta (0, 0)
Screenshot: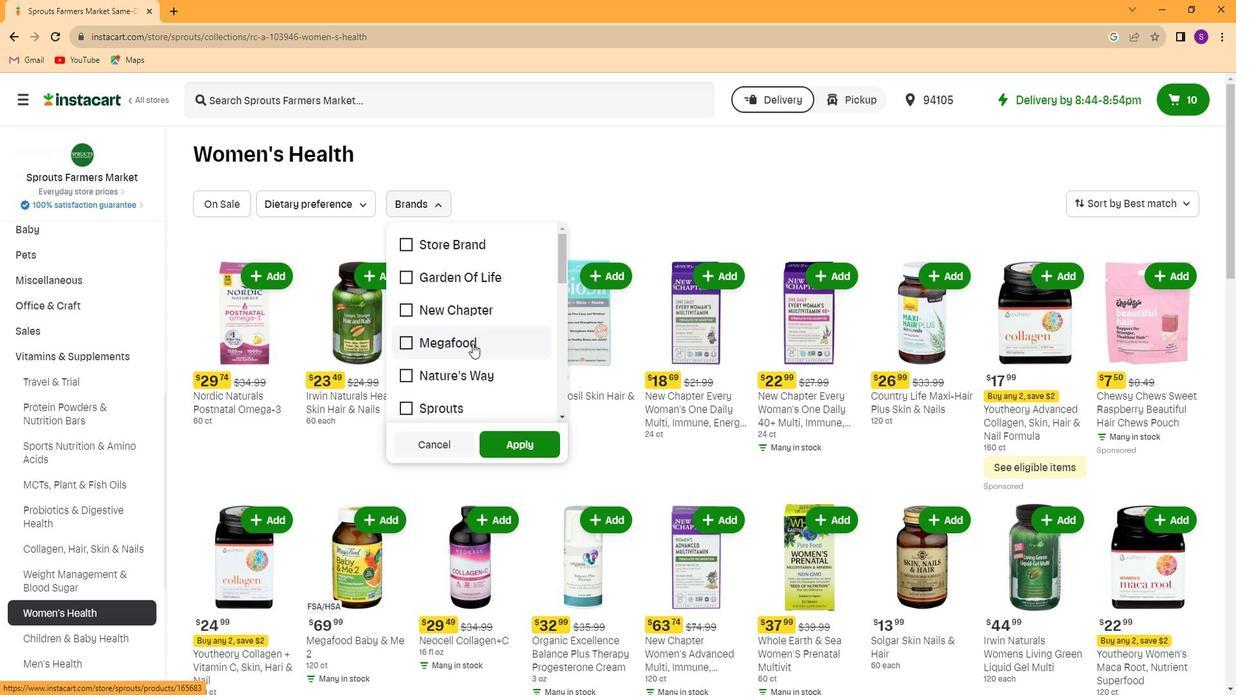 
Action: Mouse scrolled (468, 345) with delta (0, 0)
Screenshot: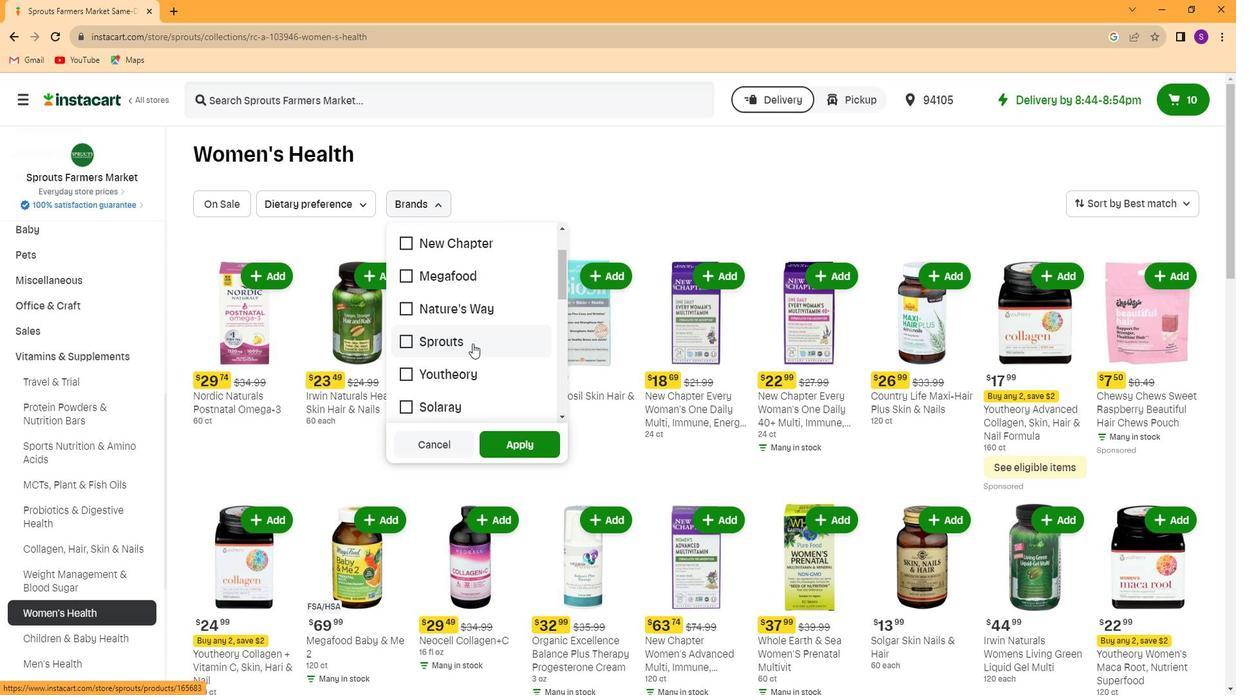 
Action: Mouse scrolled (468, 345) with delta (0, 0)
Screenshot: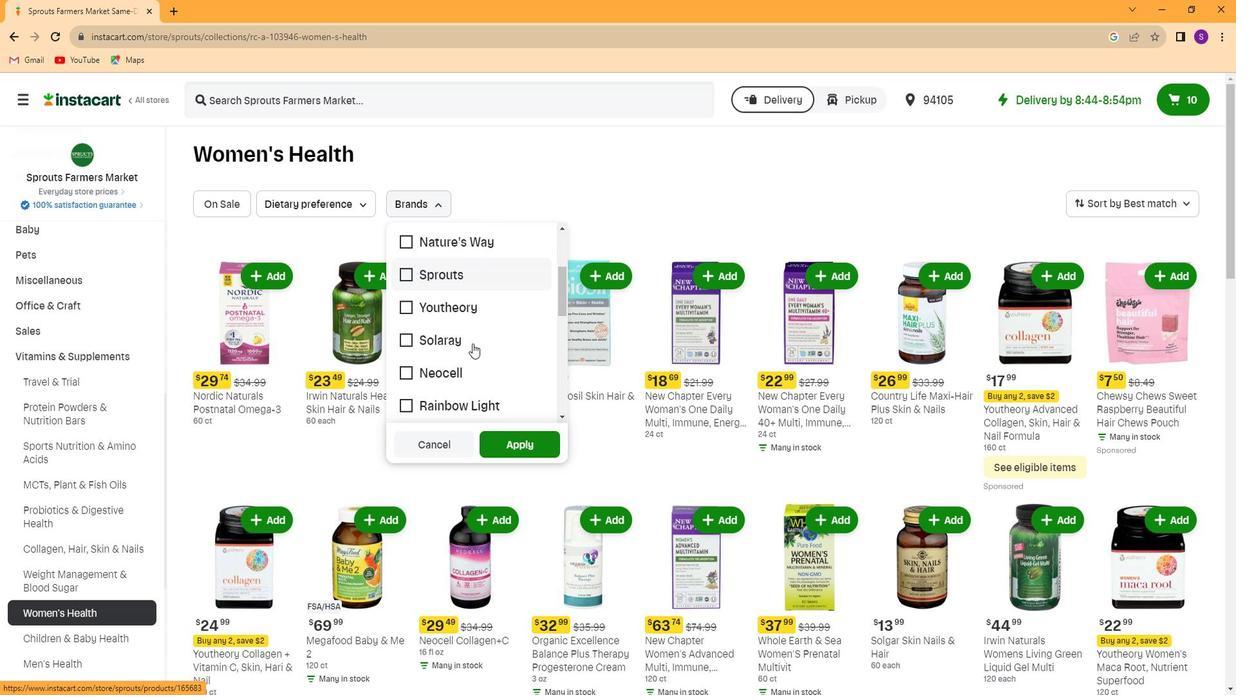 
Action: Mouse scrolled (468, 345) with delta (0, 0)
Screenshot: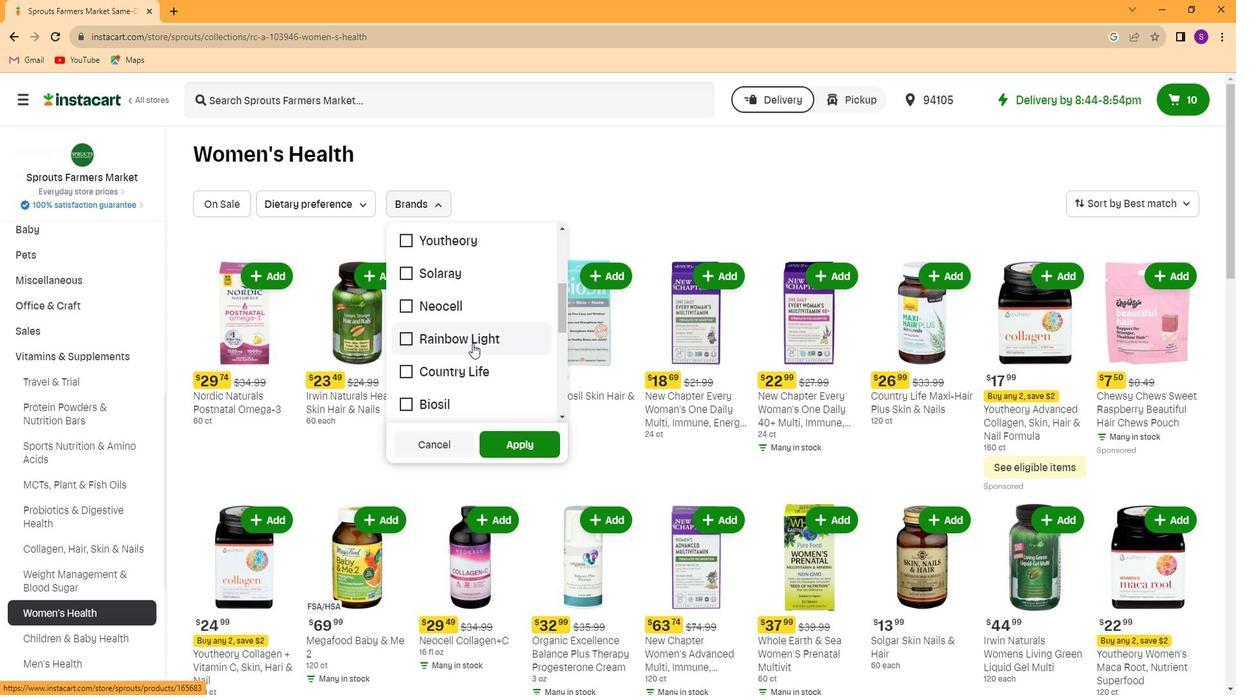 
Action: Mouse moved to (472, 314)
Screenshot: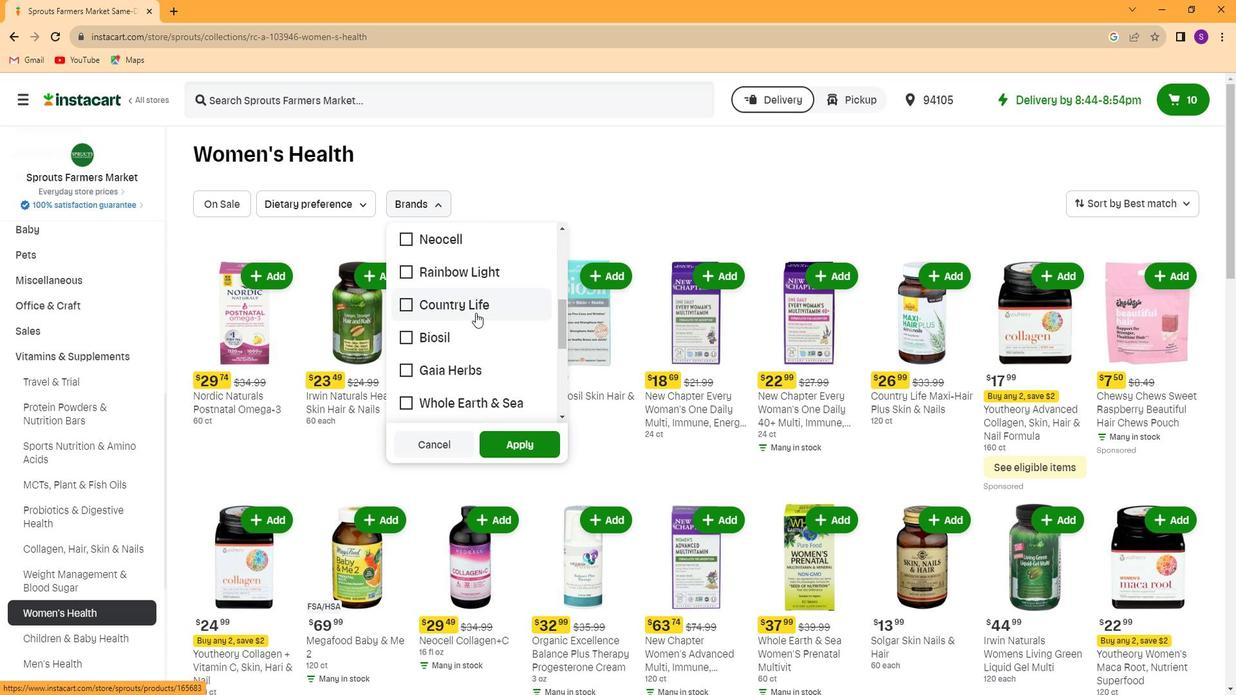 
Action: Mouse pressed left at (472, 314)
Screenshot: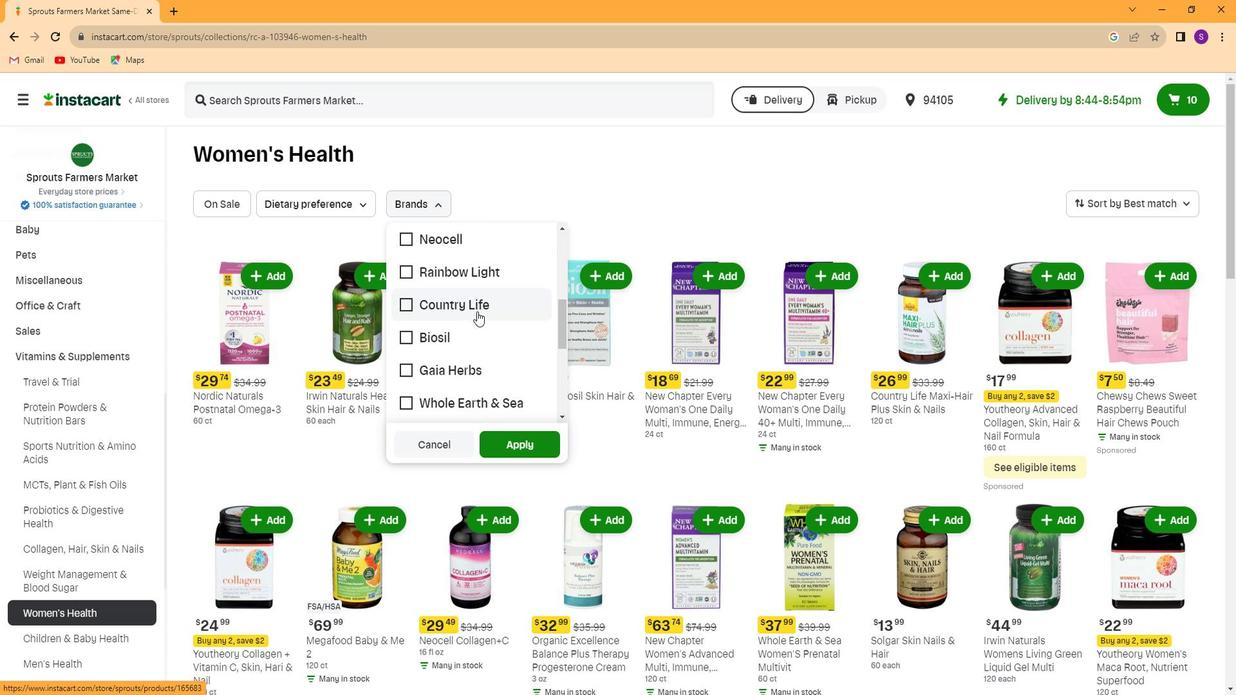 
Action: Mouse moved to (517, 444)
Screenshot: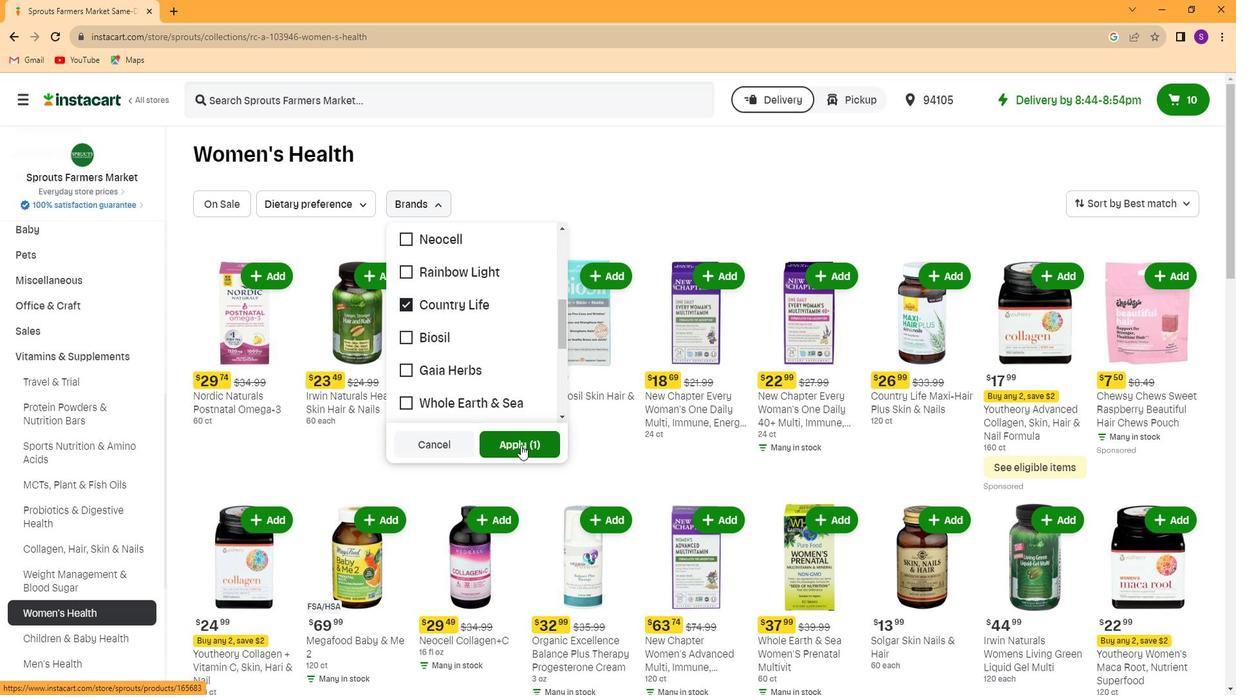 
Action: Mouse pressed left at (517, 444)
Screenshot: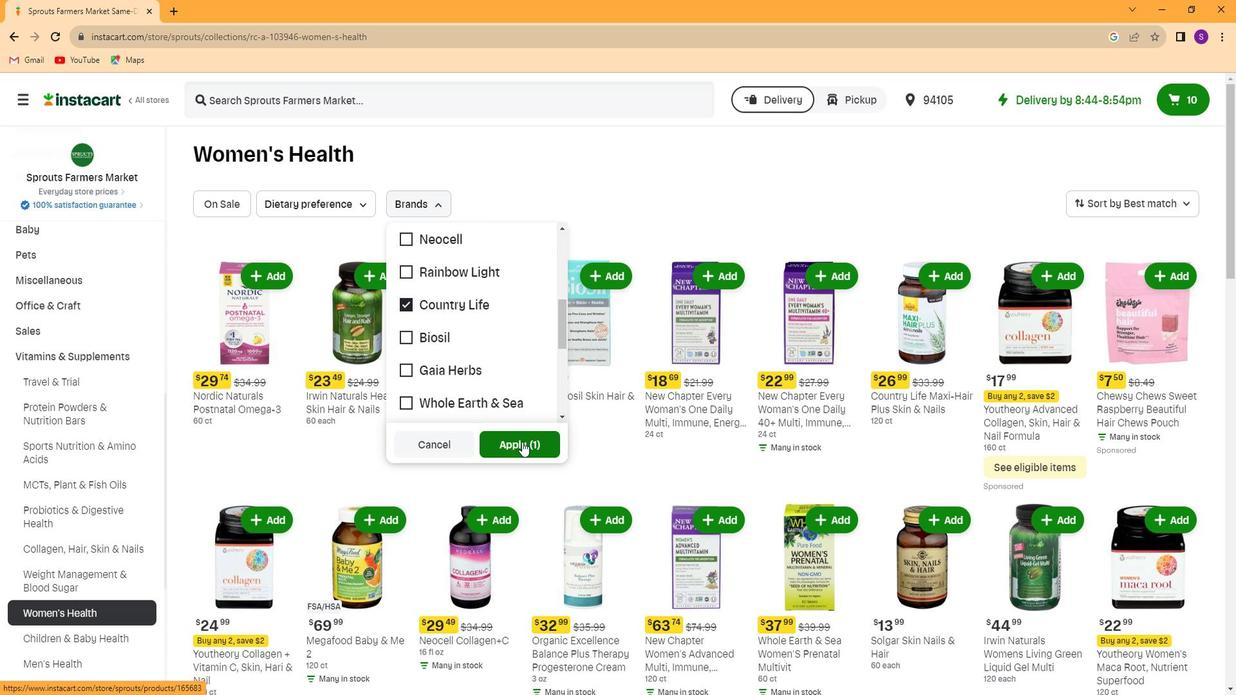 
Action: Mouse moved to (665, 531)
Screenshot: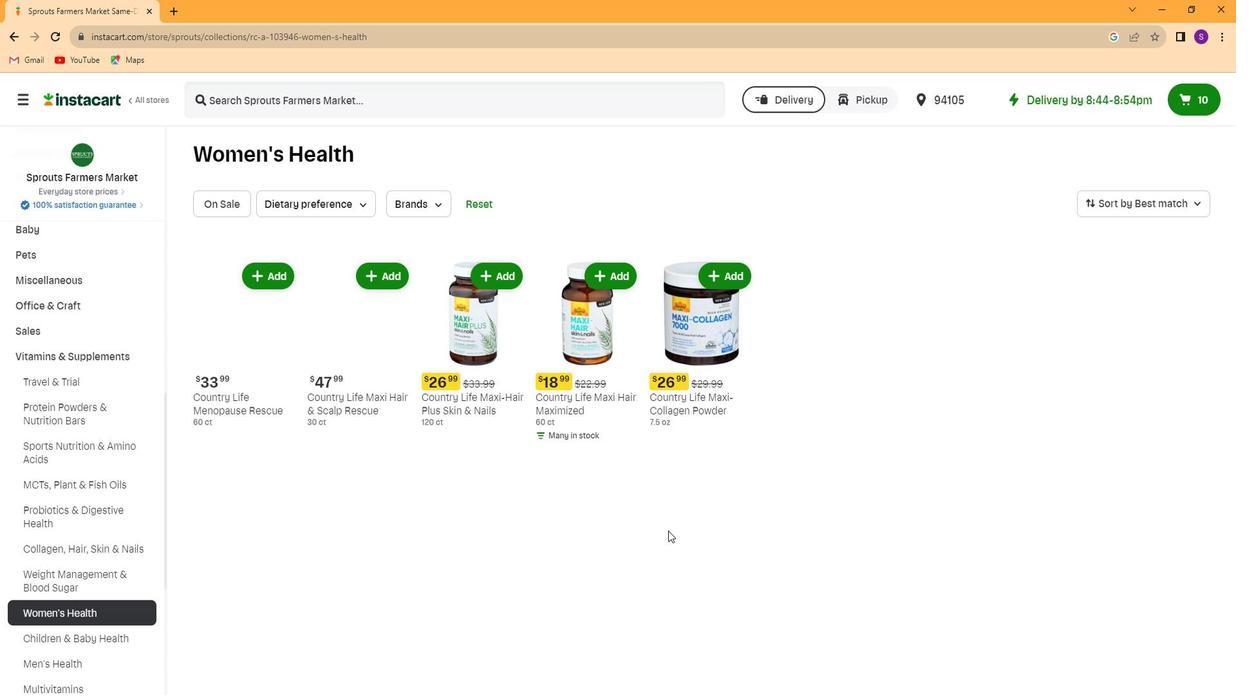 
